 Task: Add an event with the title Coffee Meeting with Industry Thought Leader, date '2023/12/23', time 7:00 AM to 9:00 AMand add a description: Participants will develop strategies for expressing their thoughts and ideas clearly and confidently. They will learn techniques for structuring their messages, using appropriate language and tone, and adapting their communication style to different audiences and situations.Select event color  Banana . Add location for the event as: Dar es Salaam, Tanzania, logged in from the account softage.4@softage.netand send the event invitation to softage.6@softage.net and softage.7@softage.net. Set a reminder for the event Weekly on Sunday
Action: Mouse moved to (102, 116)
Screenshot: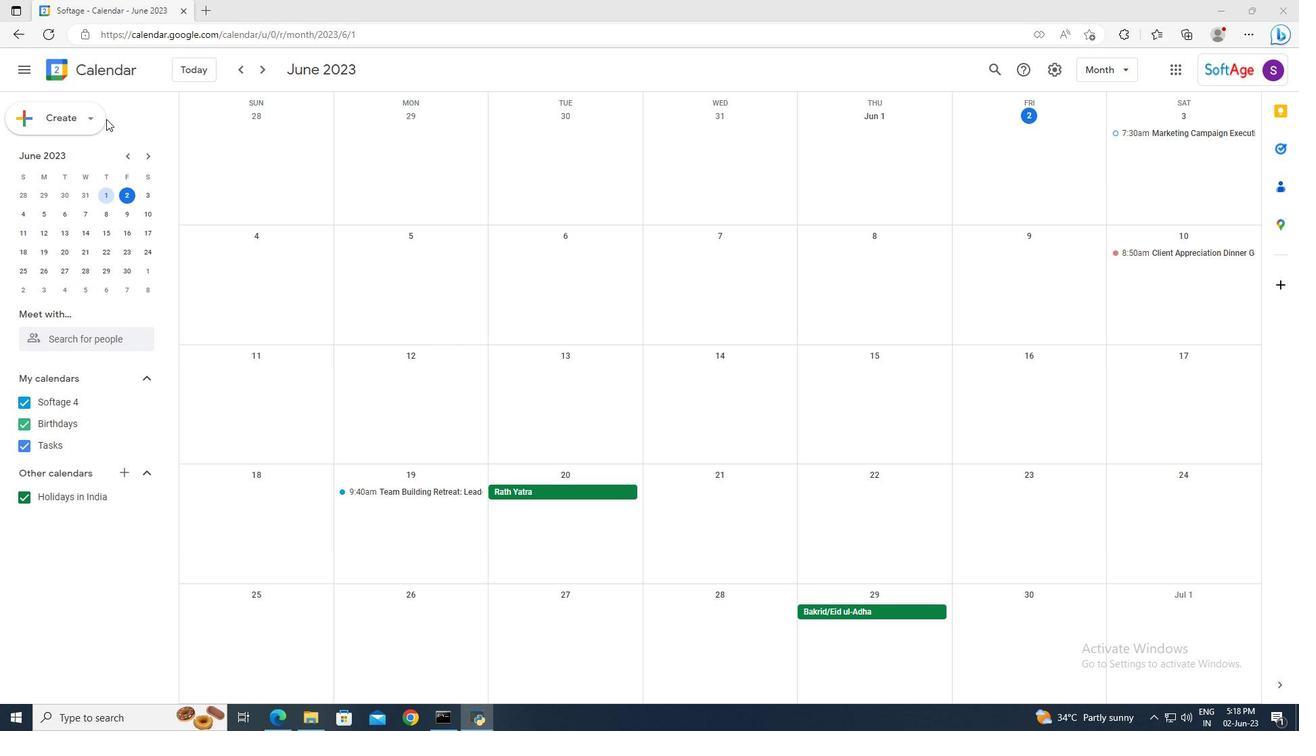 
Action: Mouse pressed left at (102, 116)
Screenshot: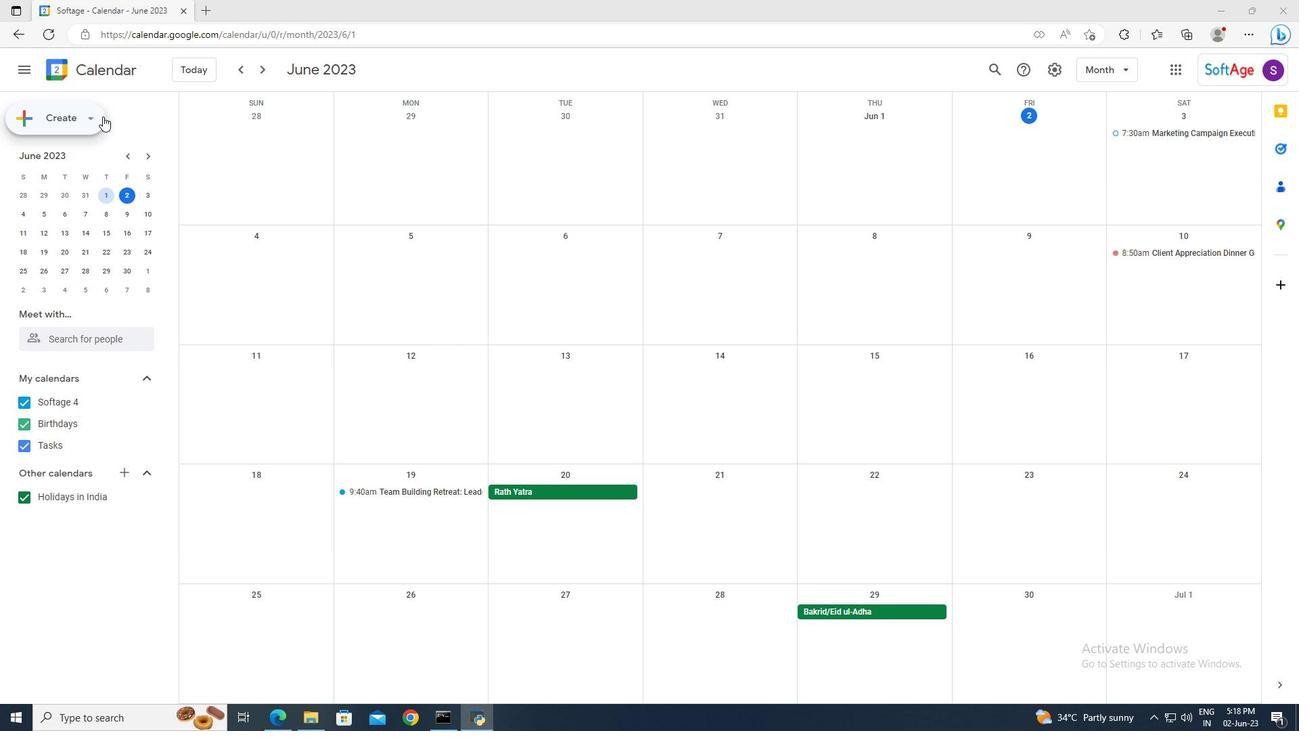 
Action: Mouse moved to (103, 153)
Screenshot: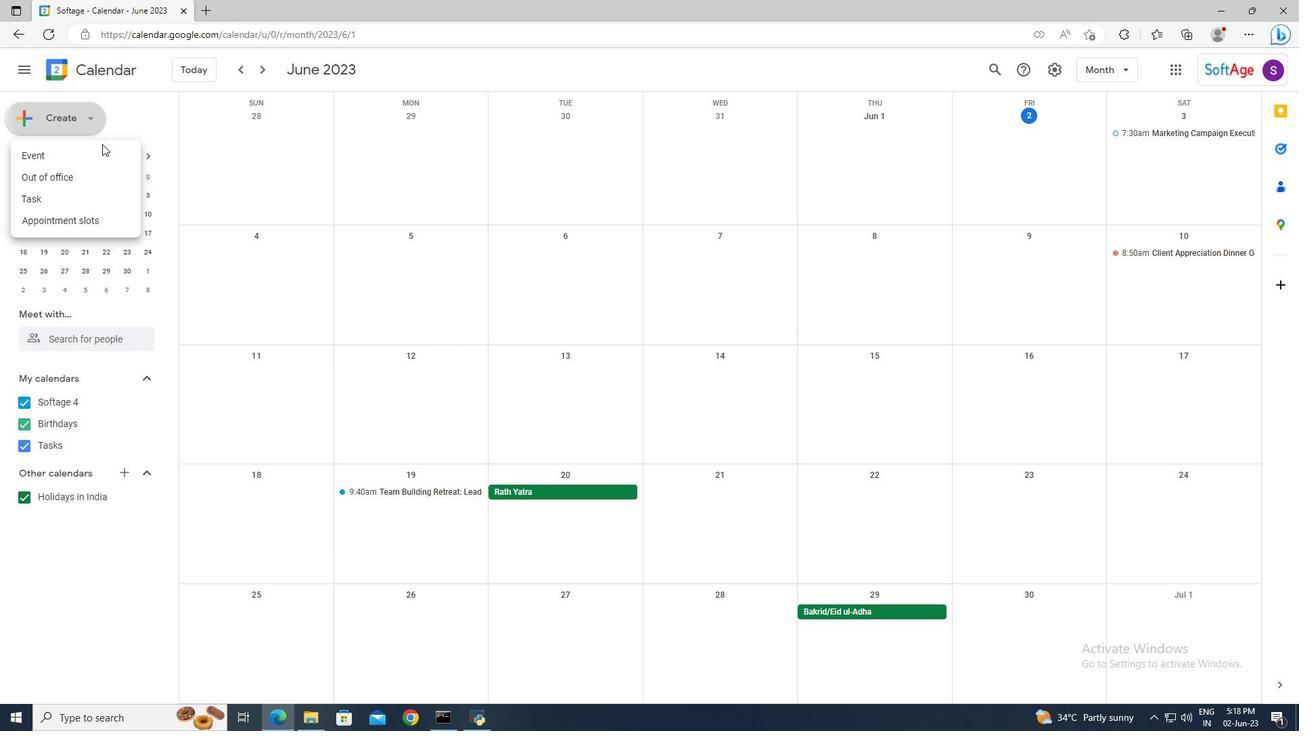 
Action: Mouse pressed left at (103, 153)
Screenshot: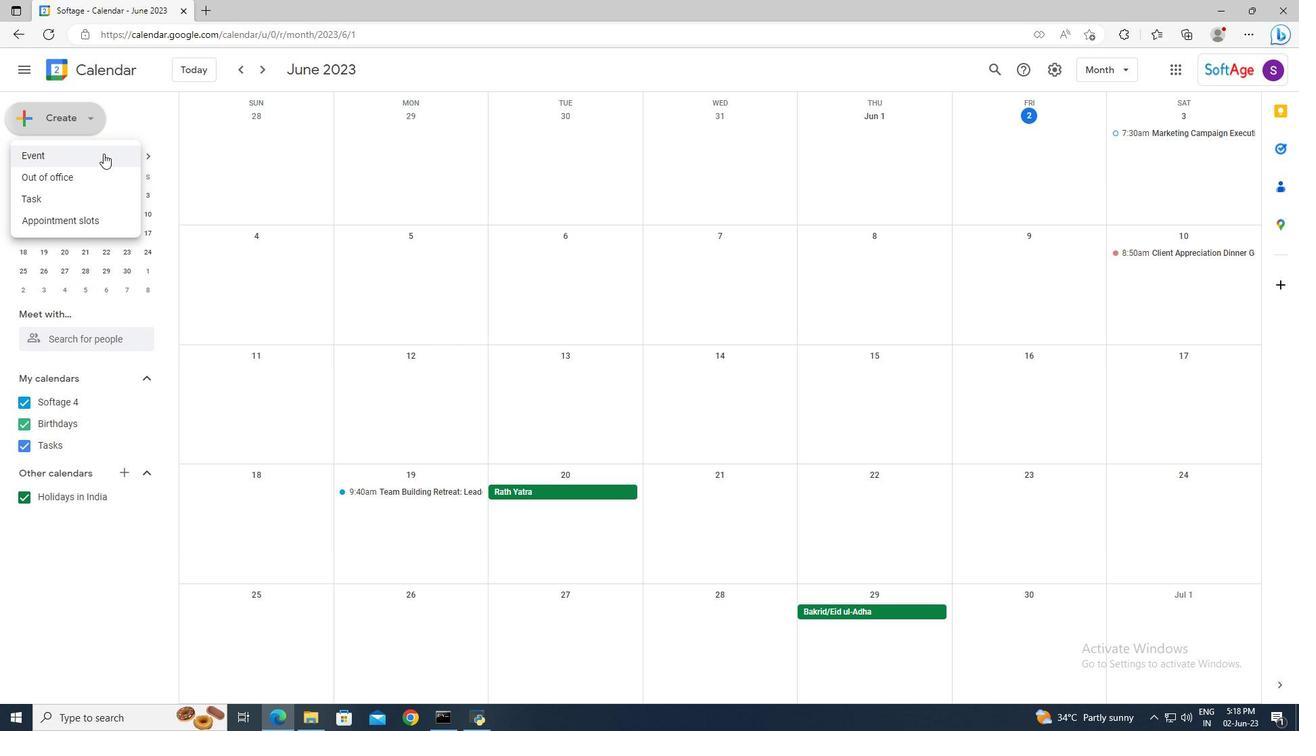 
Action: Mouse moved to (698, 454)
Screenshot: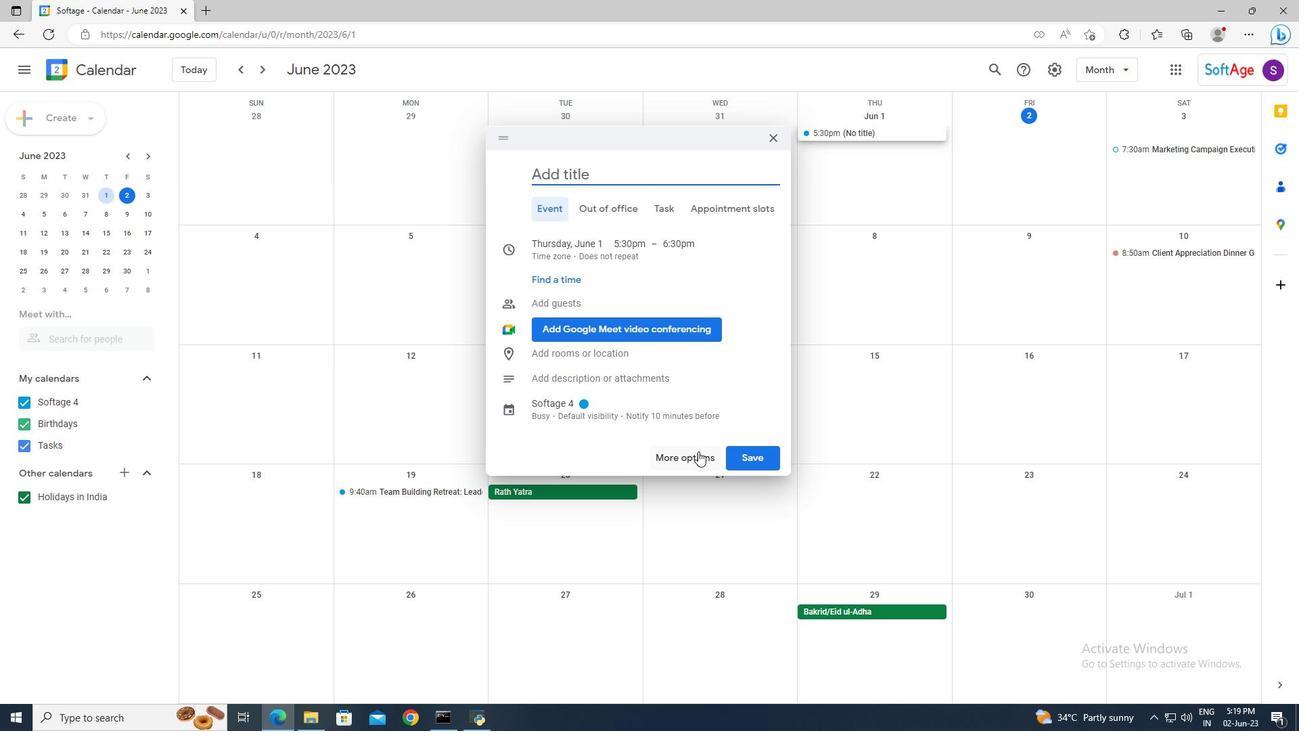 
Action: Mouse pressed left at (698, 454)
Screenshot: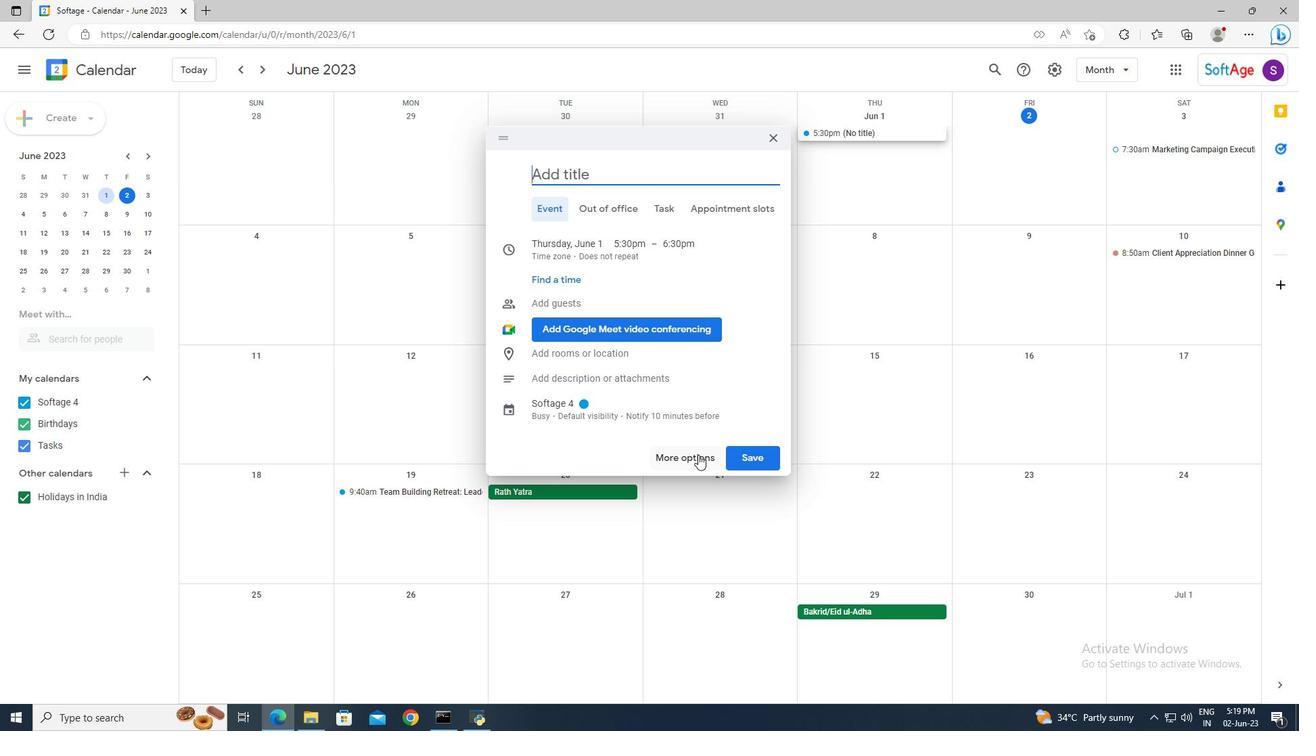 
Action: Mouse moved to (248, 83)
Screenshot: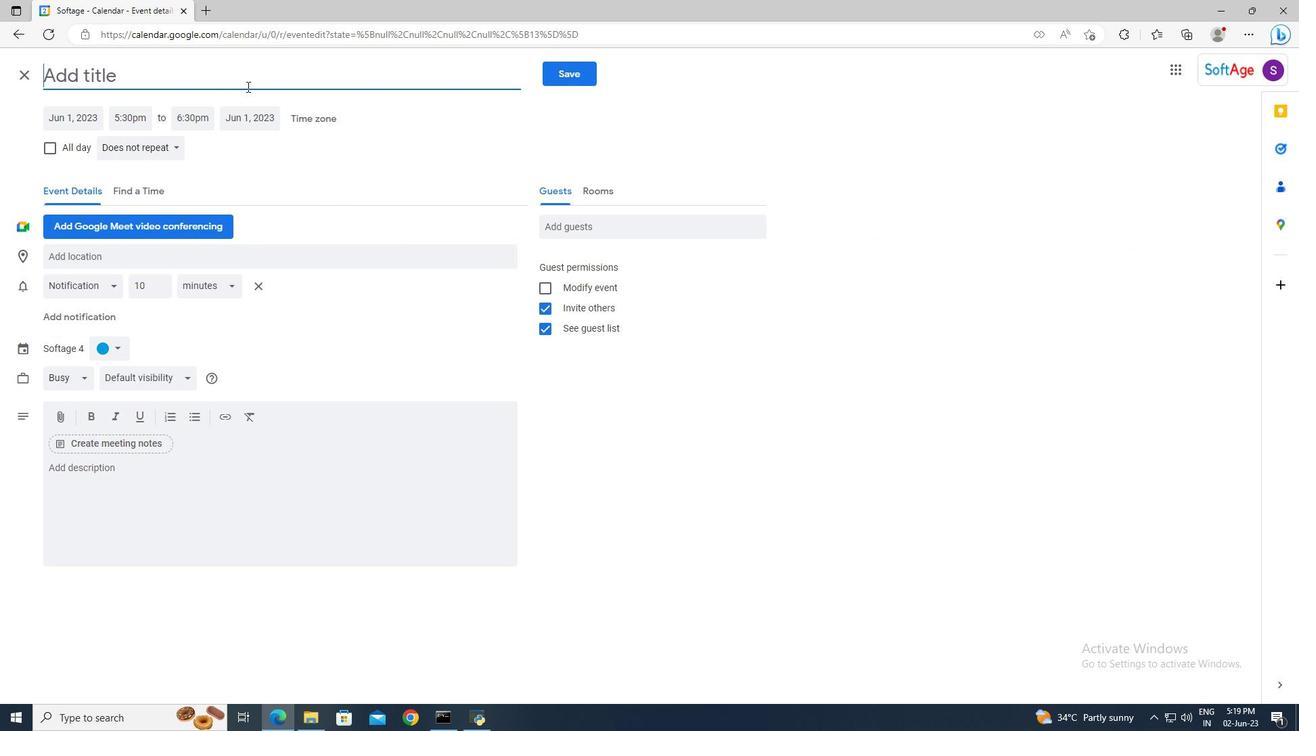 
Action: Mouse pressed left at (248, 83)
Screenshot: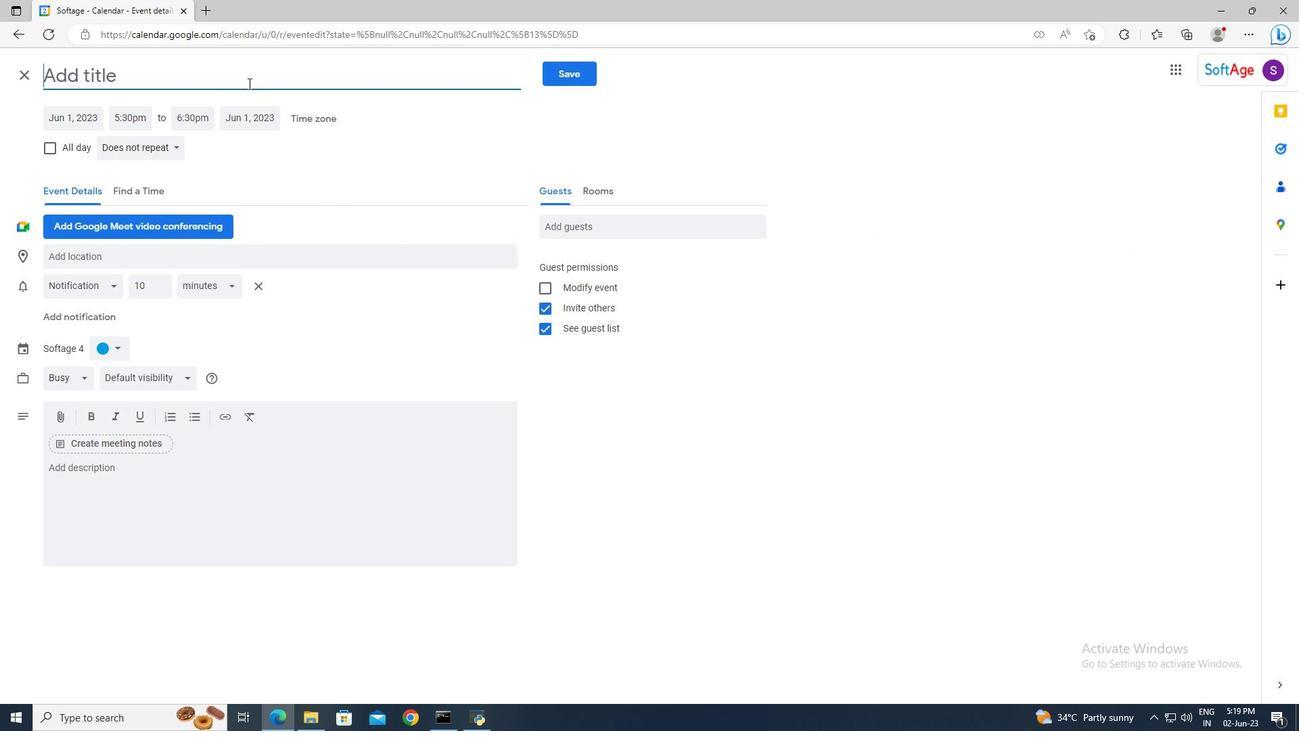 
Action: Key pressed <Key.shift>Coffe<Key.space><Key.shift>M<Key.backspace><Key.backspace>e<Key.space><Key.shift>Meeting<Key.space>with<Key.space><Key.shift>Industry<Key.space><Key.shift>Thought<Key.space><Key.shift>Leader
Screenshot: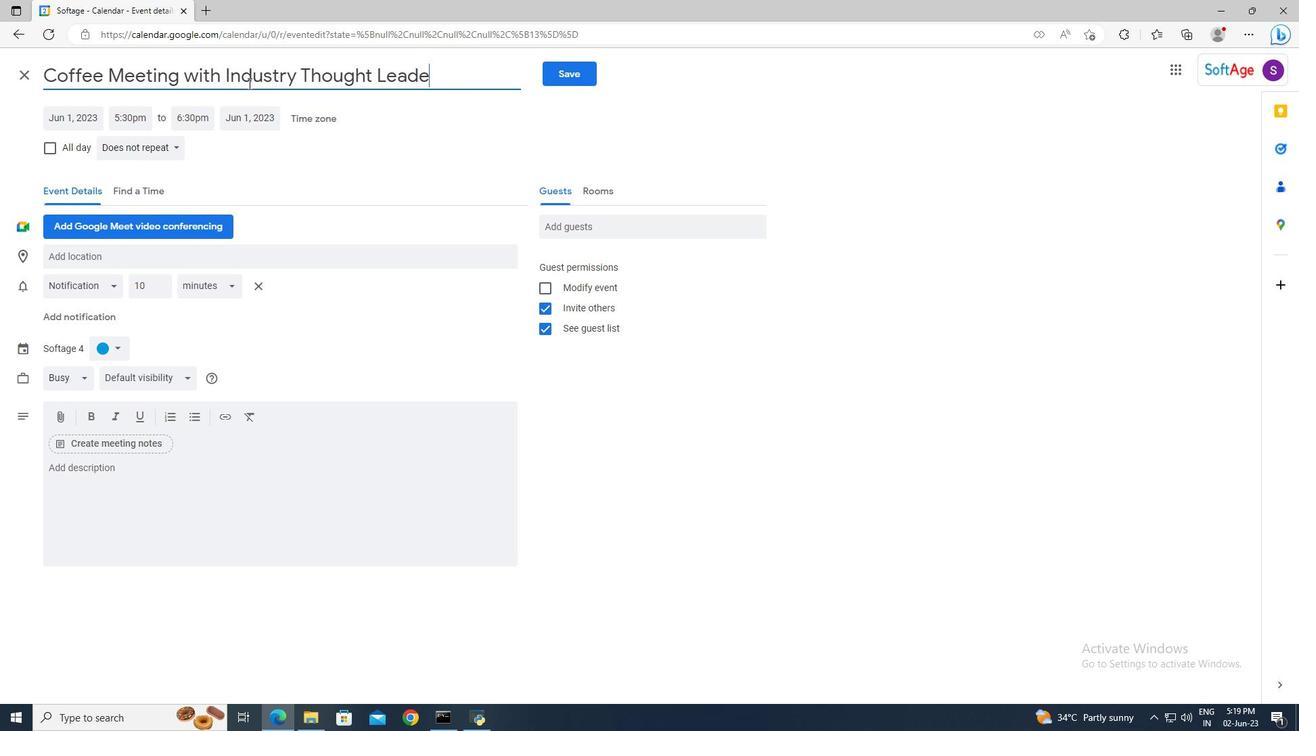 
Action: Mouse moved to (80, 121)
Screenshot: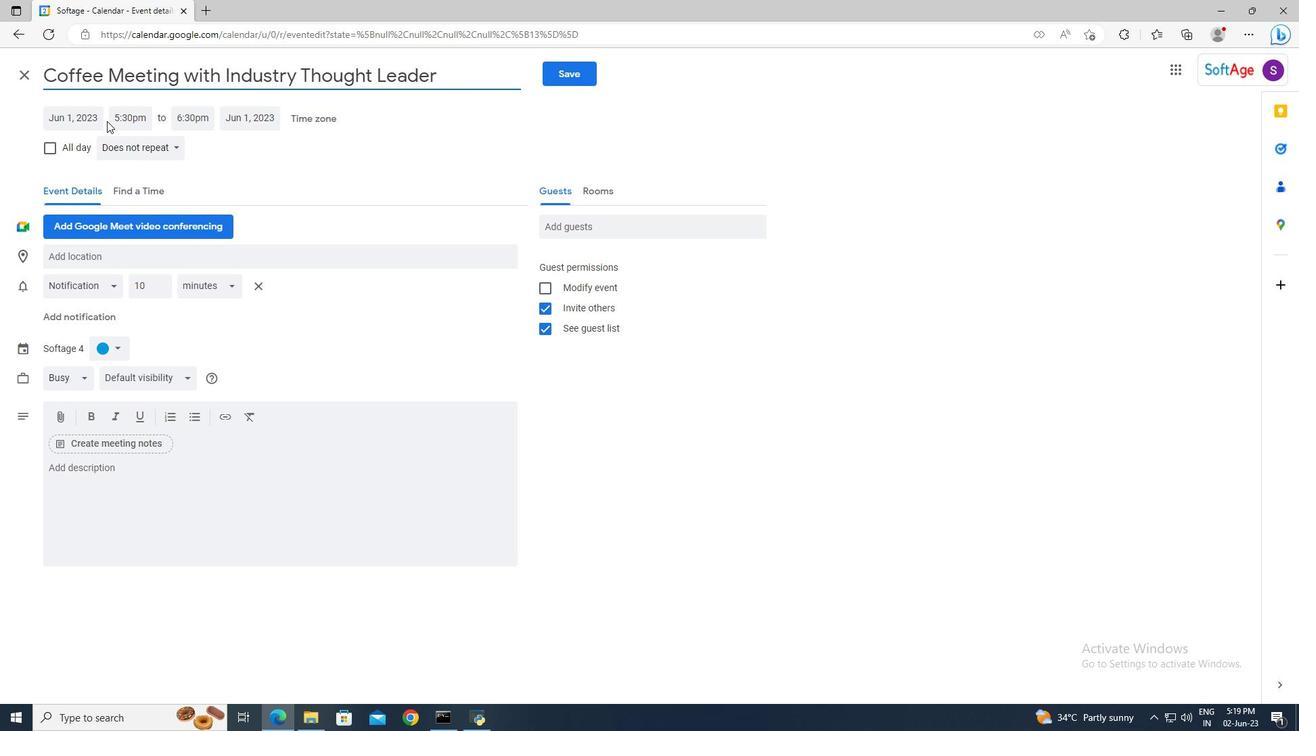 
Action: Mouse pressed left at (80, 121)
Screenshot: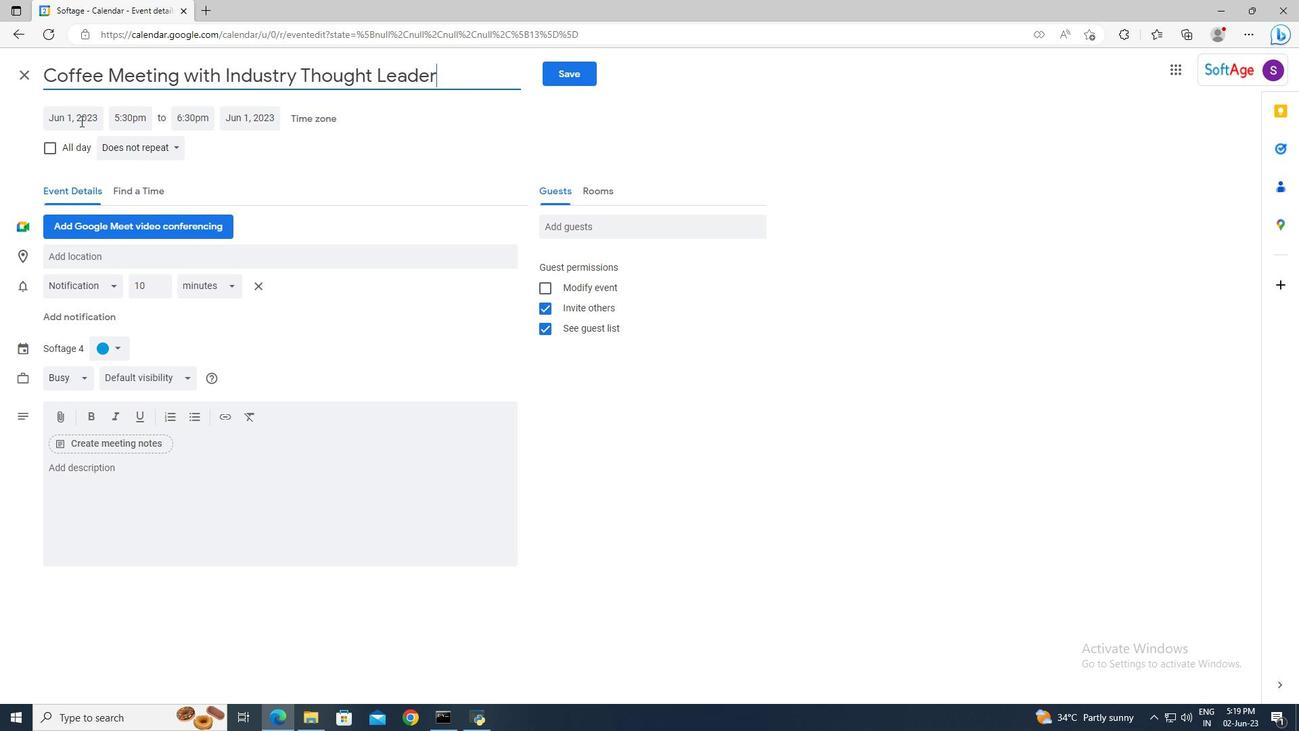 
Action: Mouse moved to (209, 148)
Screenshot: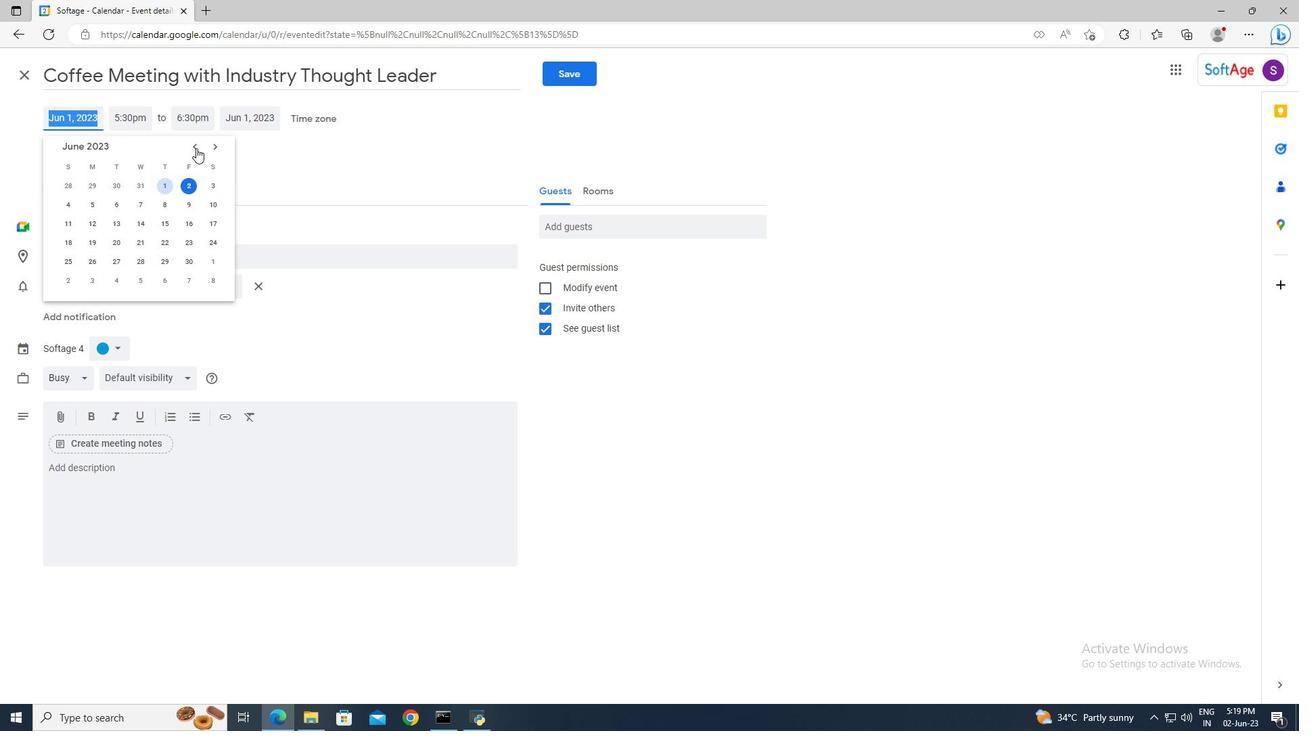
Action: Mouse pressed left at (209, 148)
Screenshot: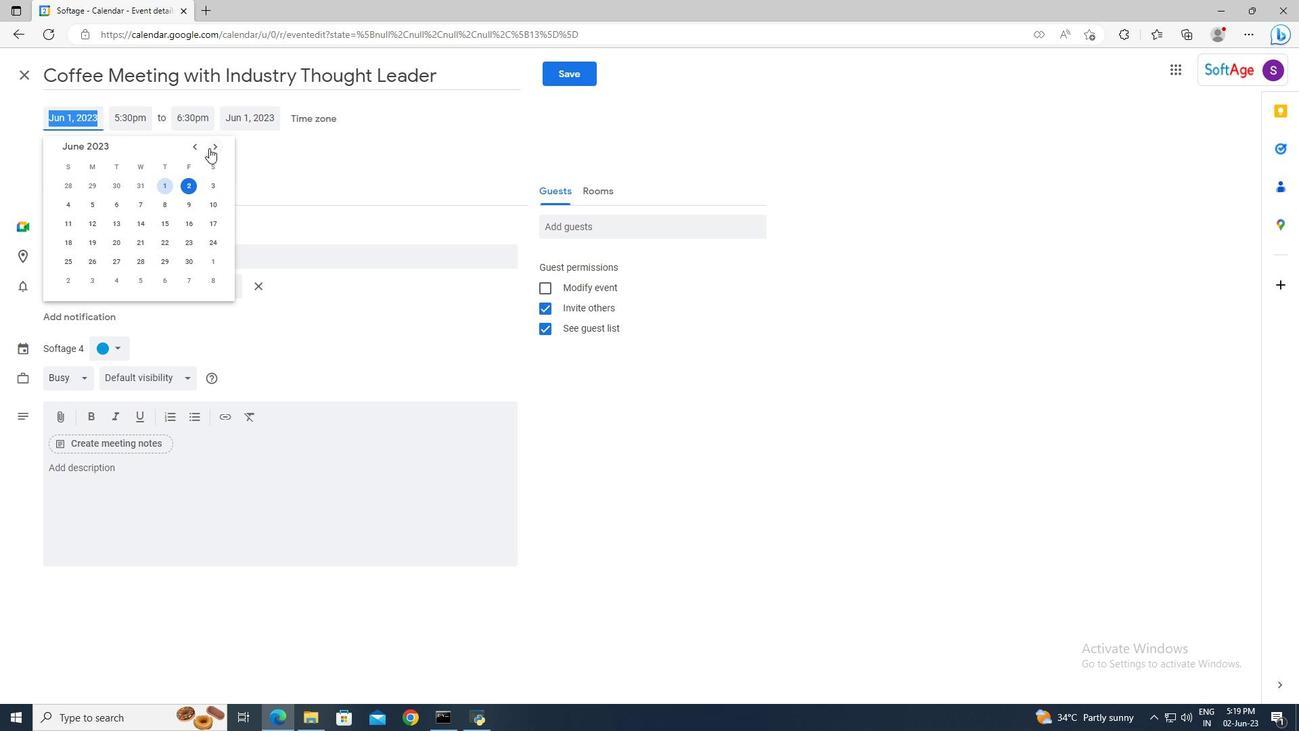 
Action: Mouse pressed left at (209, 148)
Screenshot: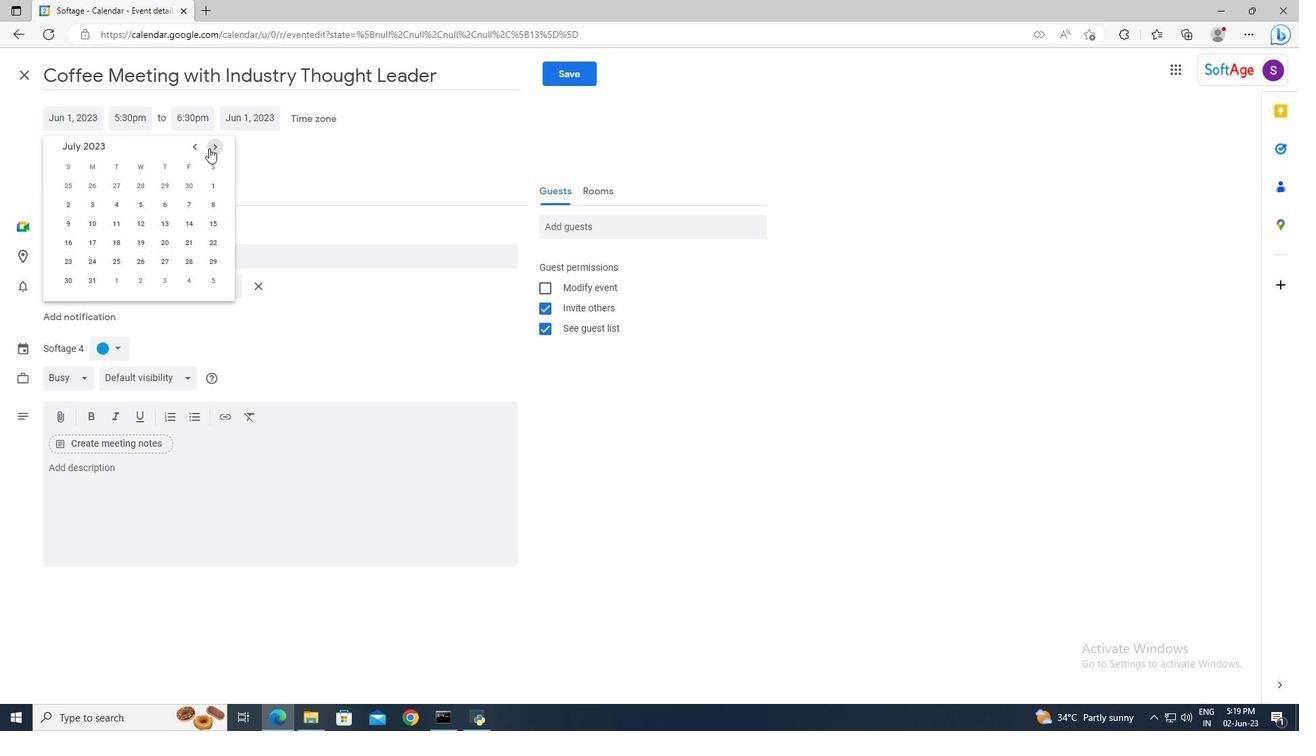 
Action: Mouse pressed left at (209, 148)
Screenshot: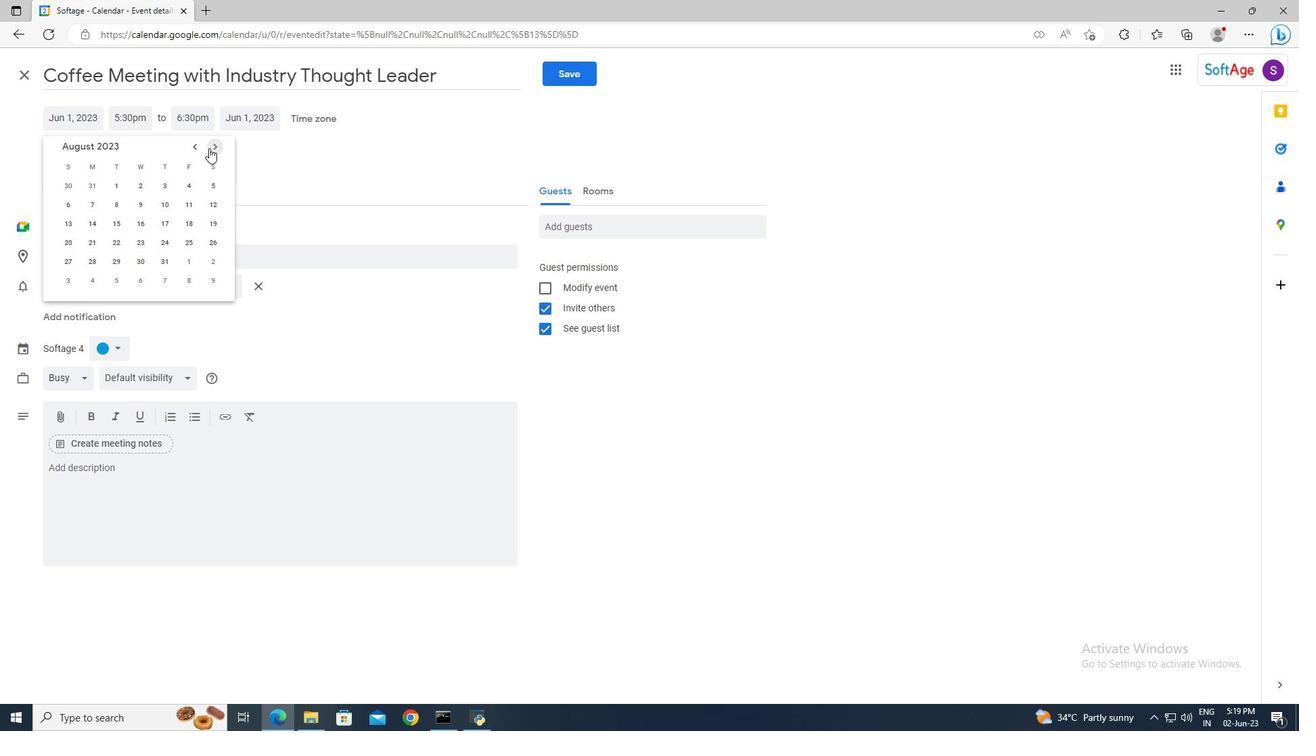 
Action: Mouse pressed left at (209, 148)
Screenshot: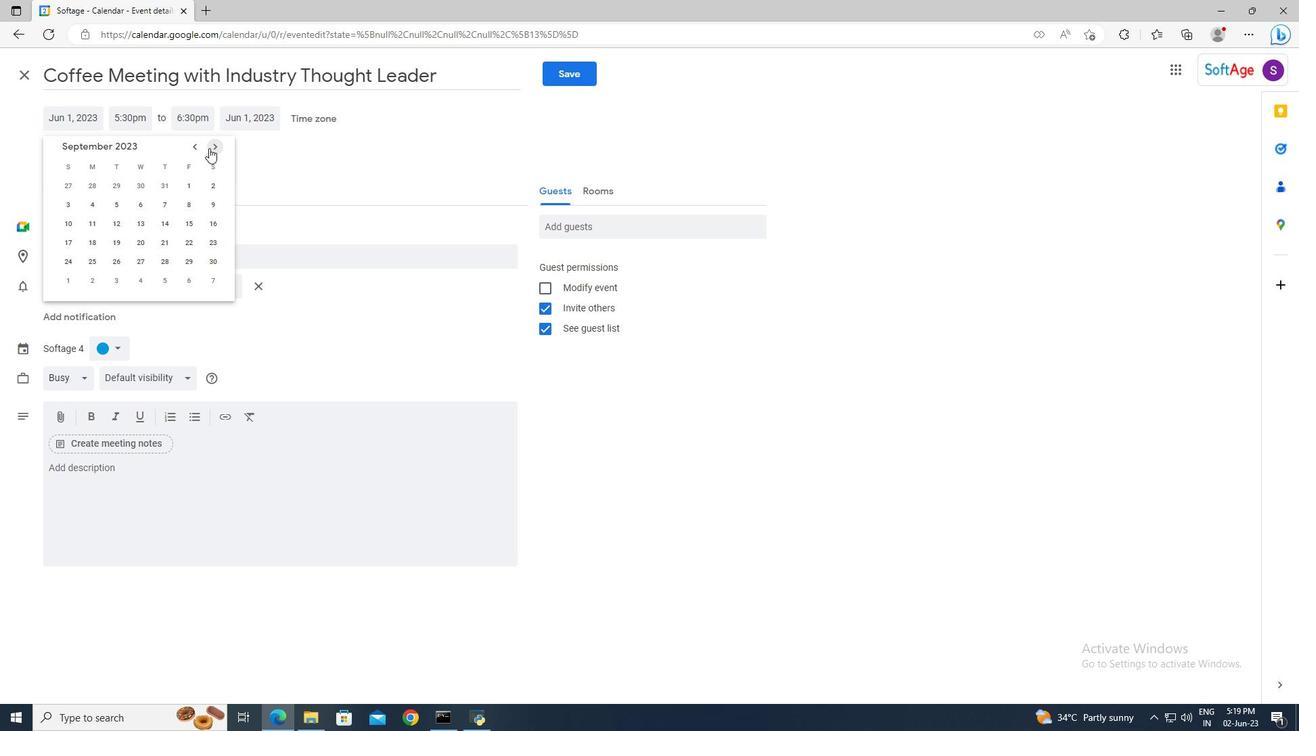 
Action: Mouse pressed left at (209, 148)
Screenshot: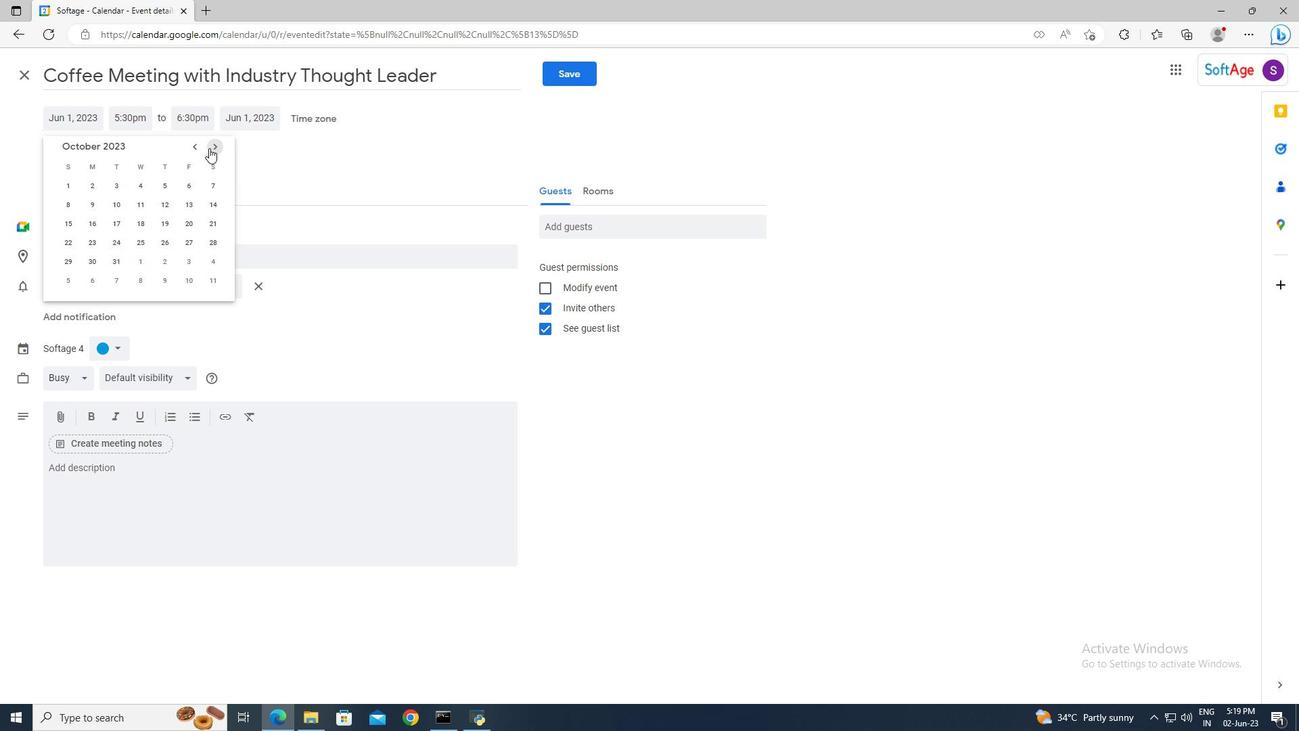 
Action: Mouse pressed left at (209, 148)
Screenshot: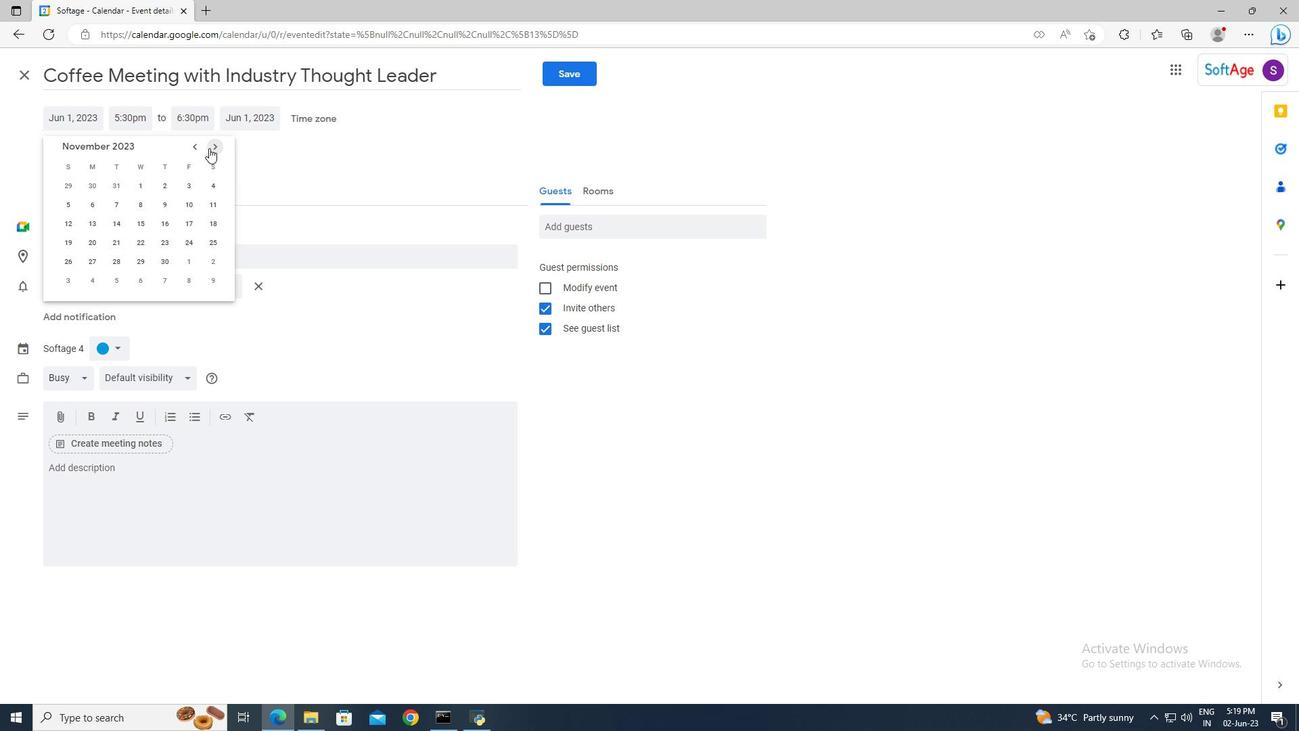 
Action: Mouse moved to (209, 238)
Screenshot: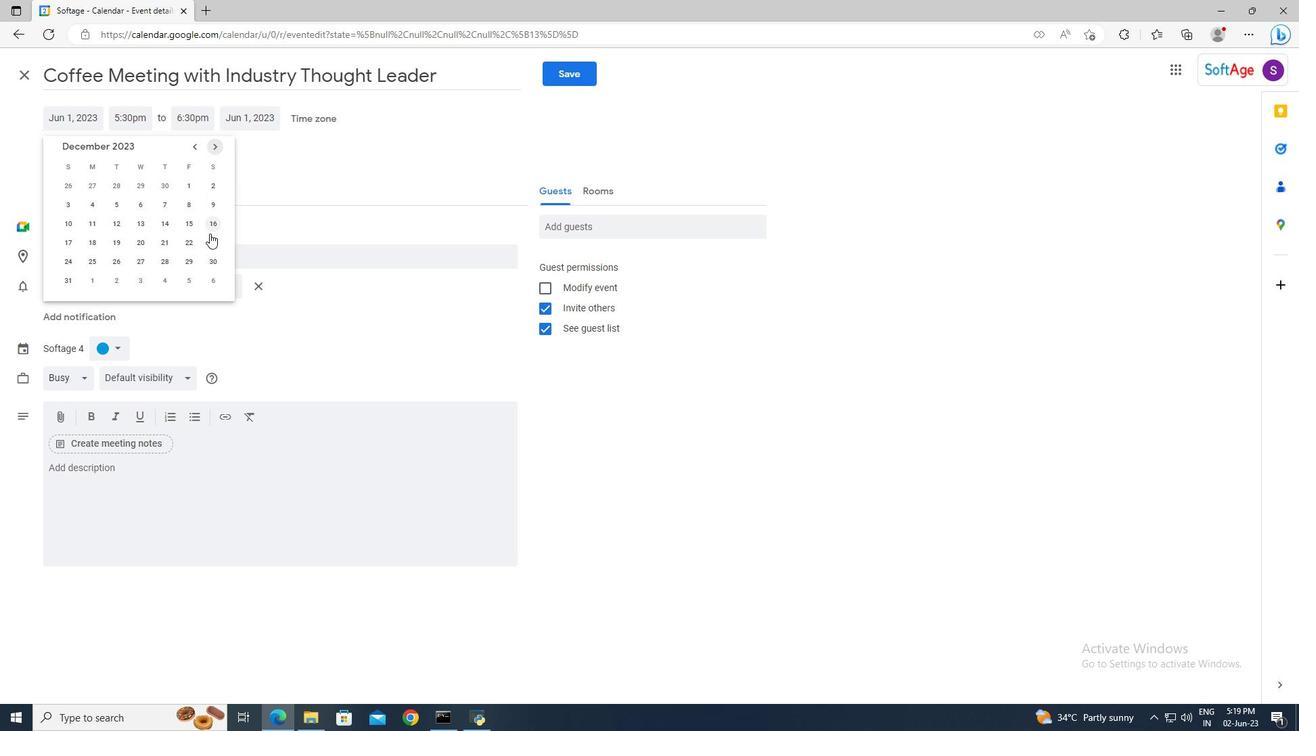 
Action: Mouse pressed left at (209, 238)
Screenshot: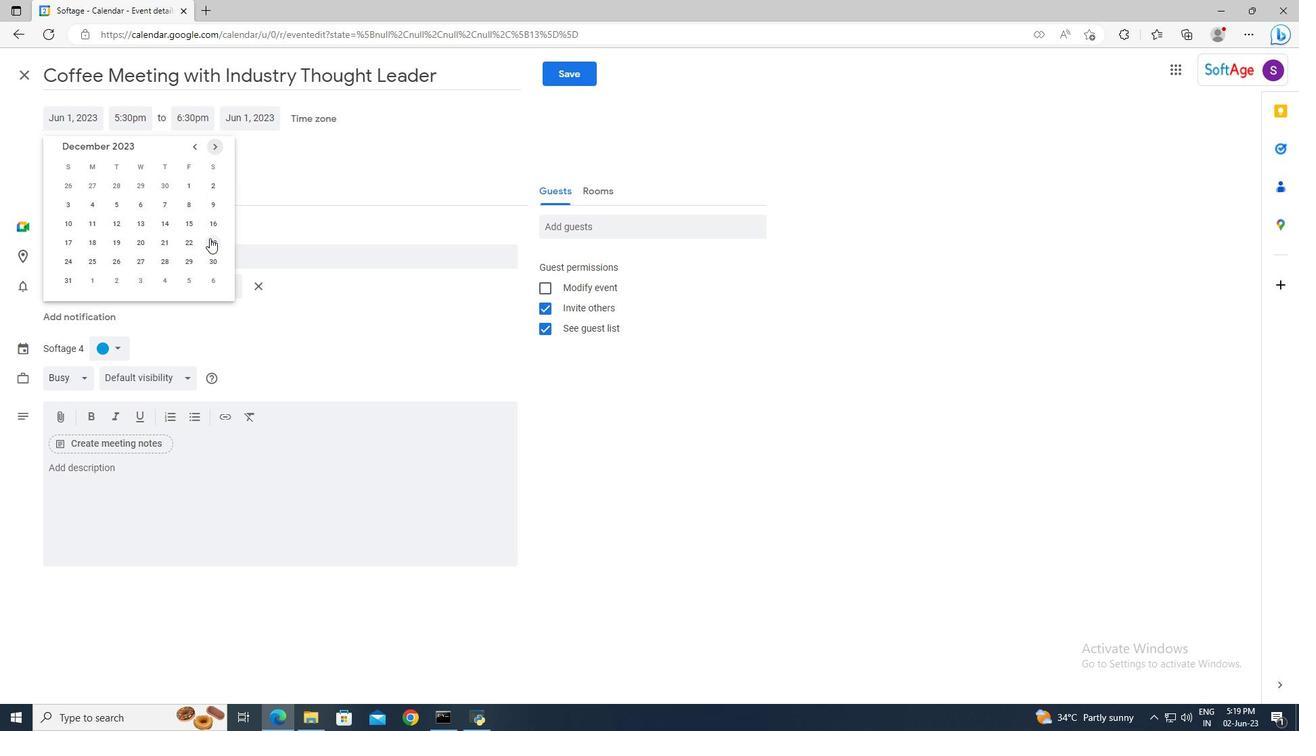 
Action: Mouse moved to (148, 120)
Screenshot: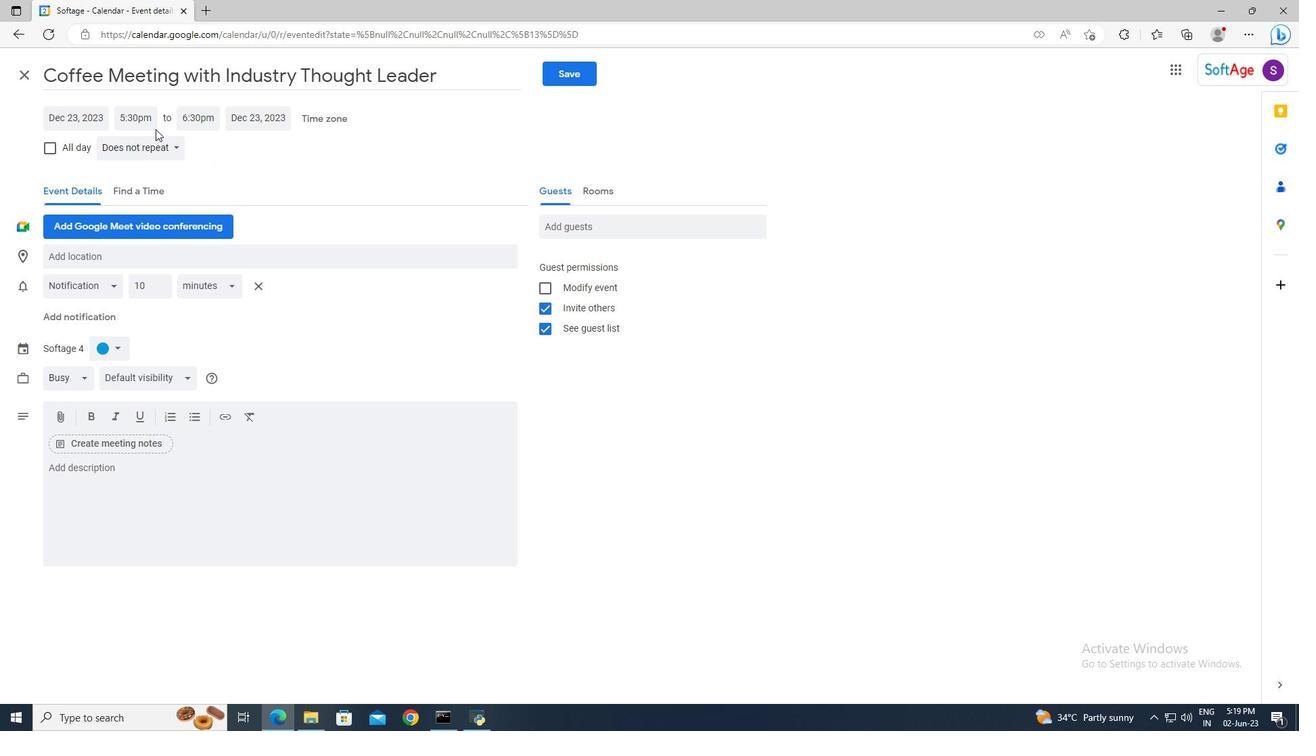 
Action: Mouse pressed left at (148, 120)
Screenshot: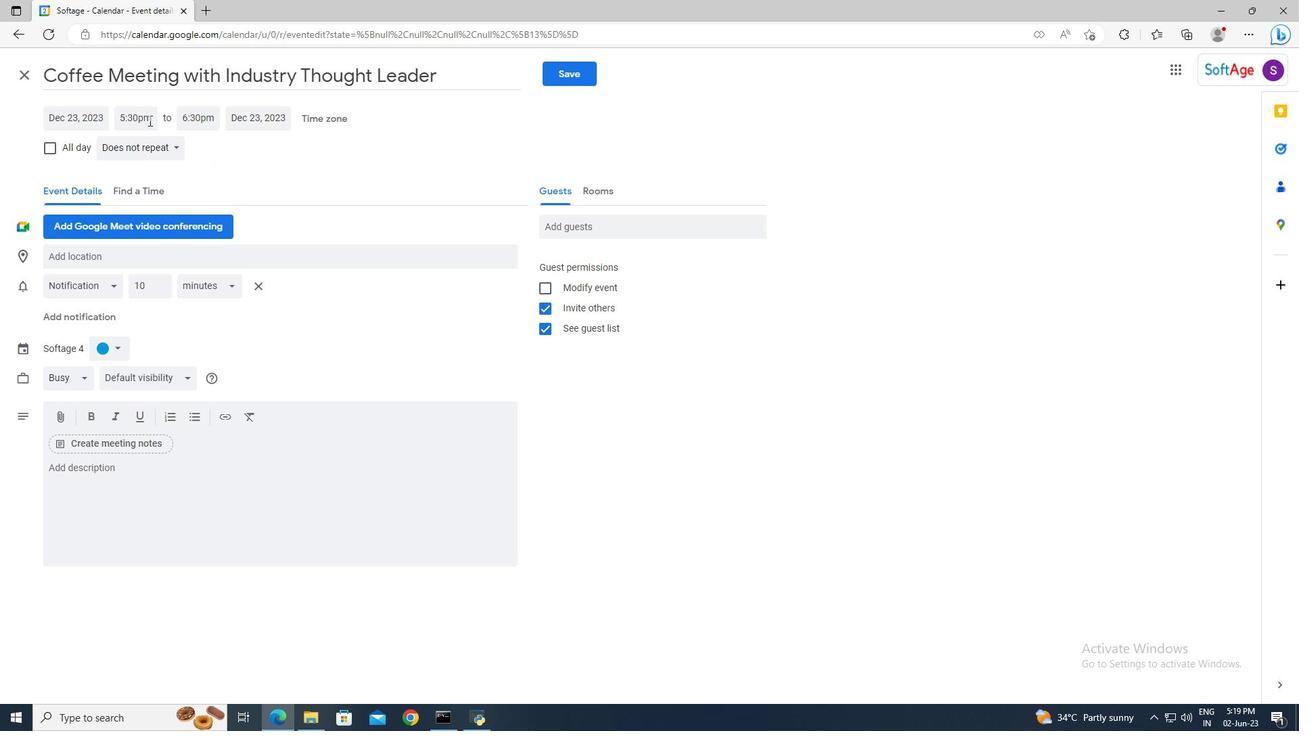
Action: Key pressed 7<Key.shift>:00am<Key.enter><Key.tab>9<Key.shift>:00<Key.enter>
Screenshot: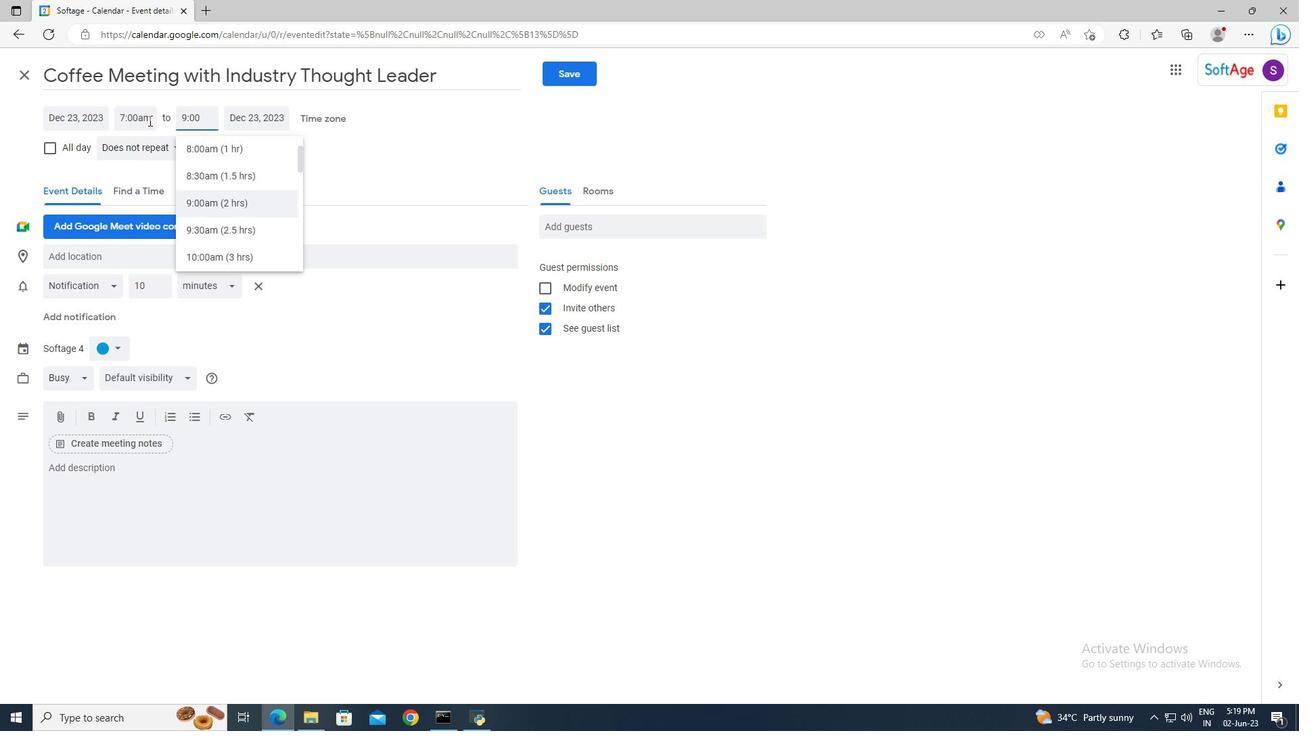 
Action: Mouse moved to (170, 472)
Screenshot: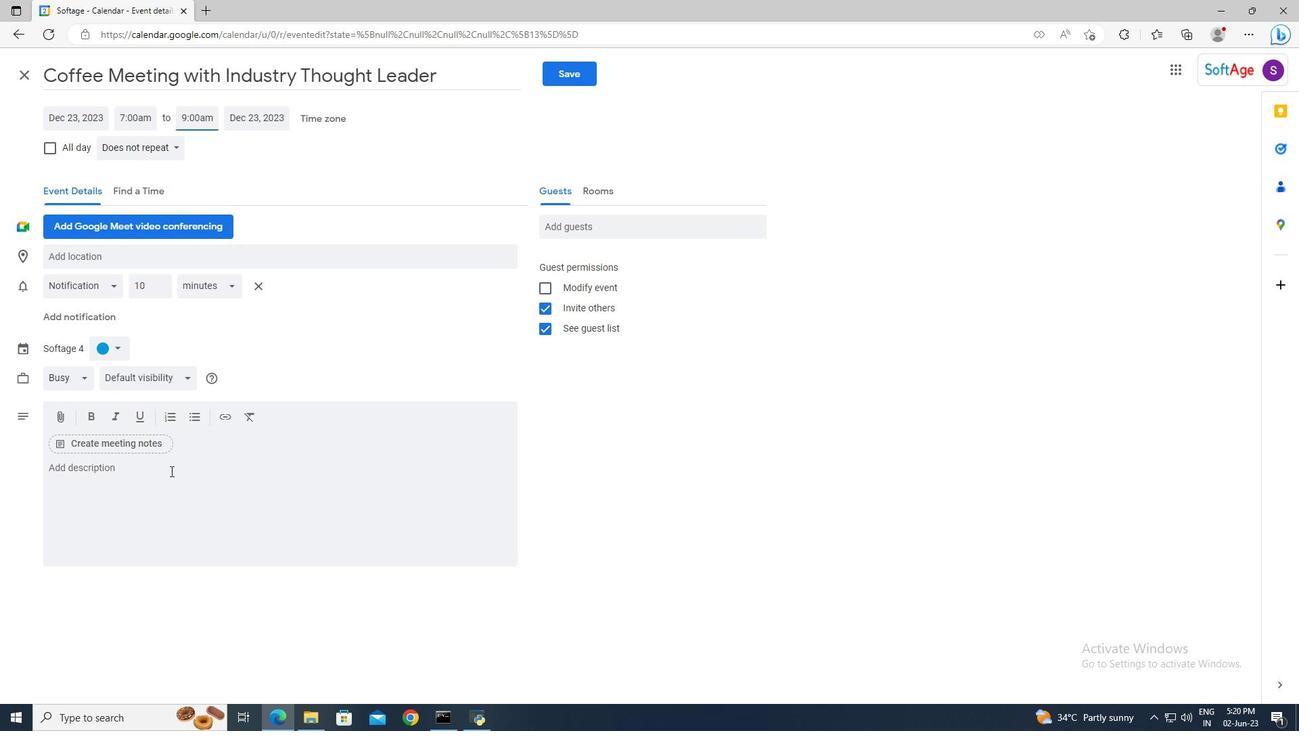 
Action: Mouse pressed left at (170, 472)
Screenshot: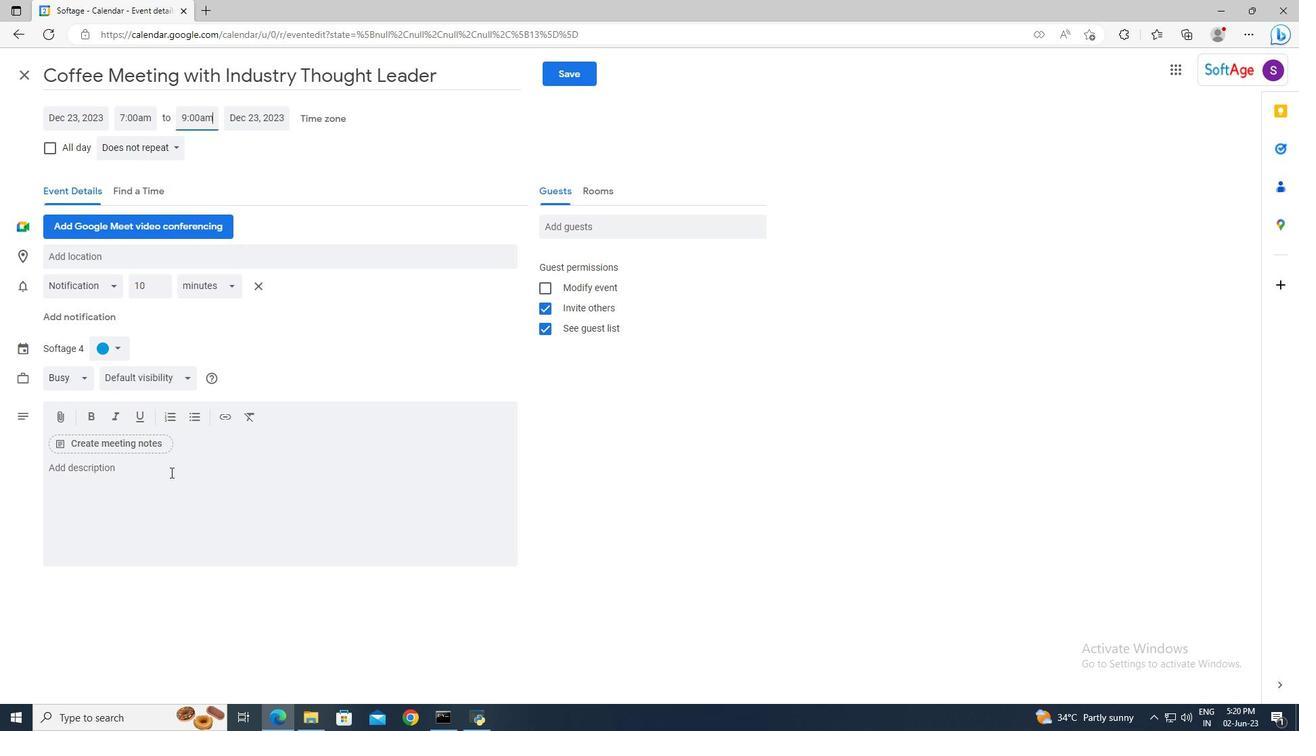 
Action: Key pressed <Key.shift>Participants<Key.space>will<Key.space>develop<Key.space>strategies<Key.space>for<Key.space>expressing<Key.space>their<Key.space>thoughts<Key.space>and<Key.space>ideas<Key.space>clearly<Key.space>and<Key.space>confidently.<Key.space><Key.shift>They<Key.space>will<Key.space>learn<Key.space>techniques<Key.space>for<Key.space>structuring<Key.space>their<Key.space>messages,<Key.space>using<Key.space>appropriate<Key.space>language<Key.space>and<Key.space>tone,<Key.space>and<Key.space>adapting<Key.space>their<Key.space>communication<Key.space>style<Key.space>to<Key.space>different<Key.space>audiences<Key.space>and<Key.space>situations.
Screenshot: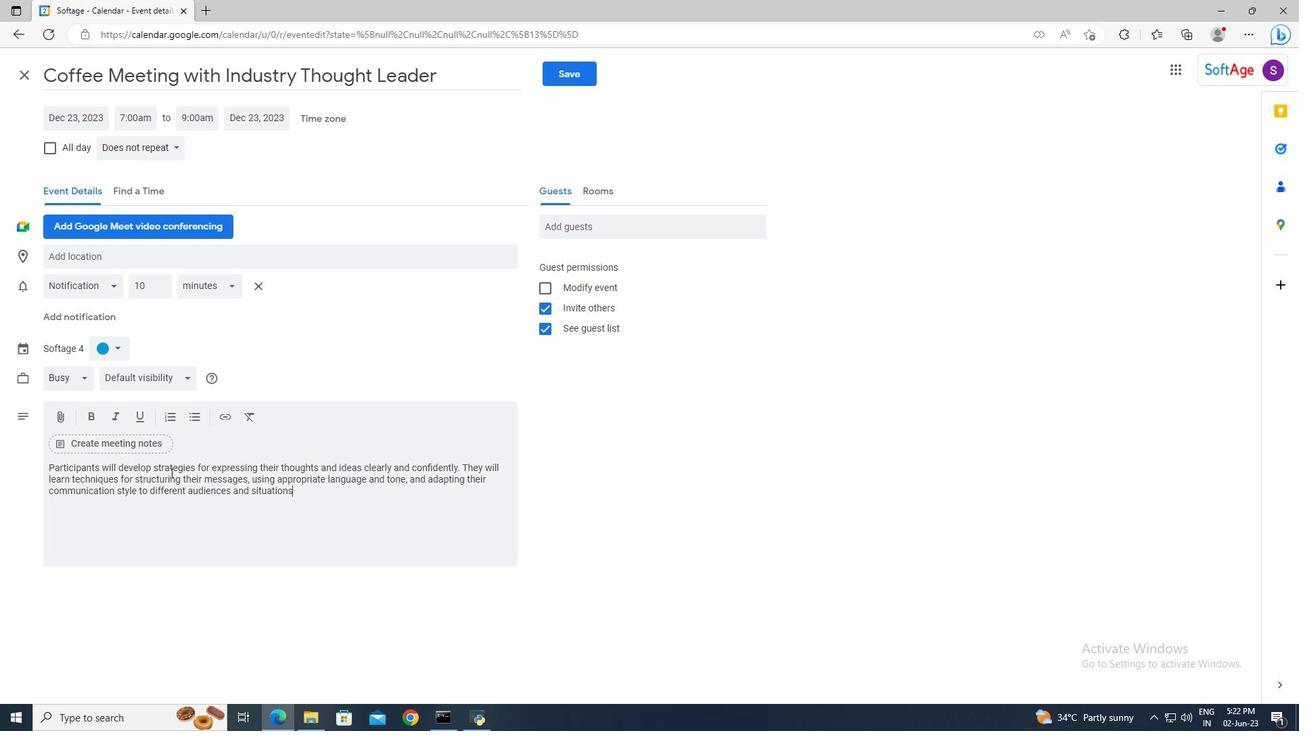 
Action: Mouse moved to (119, 350)
Screenshot: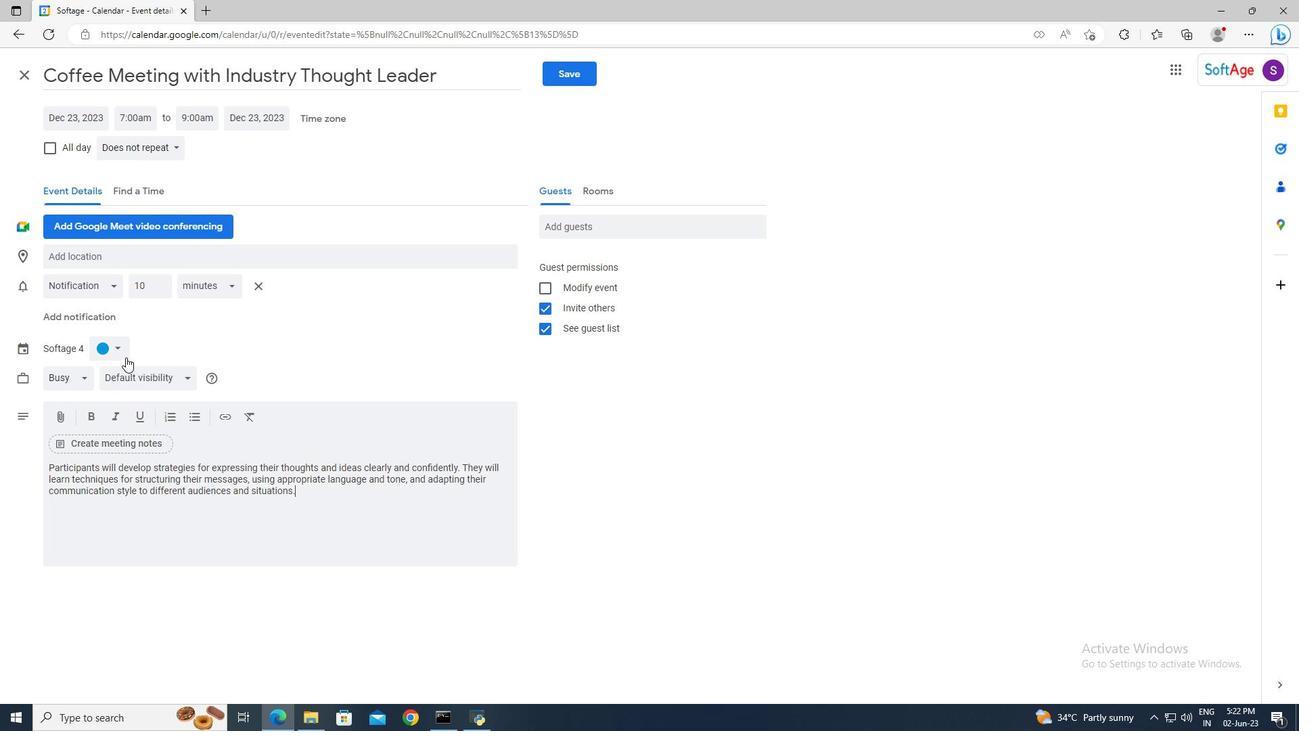 
Action: Mouse pressed left at (119, 350)
Screenshot: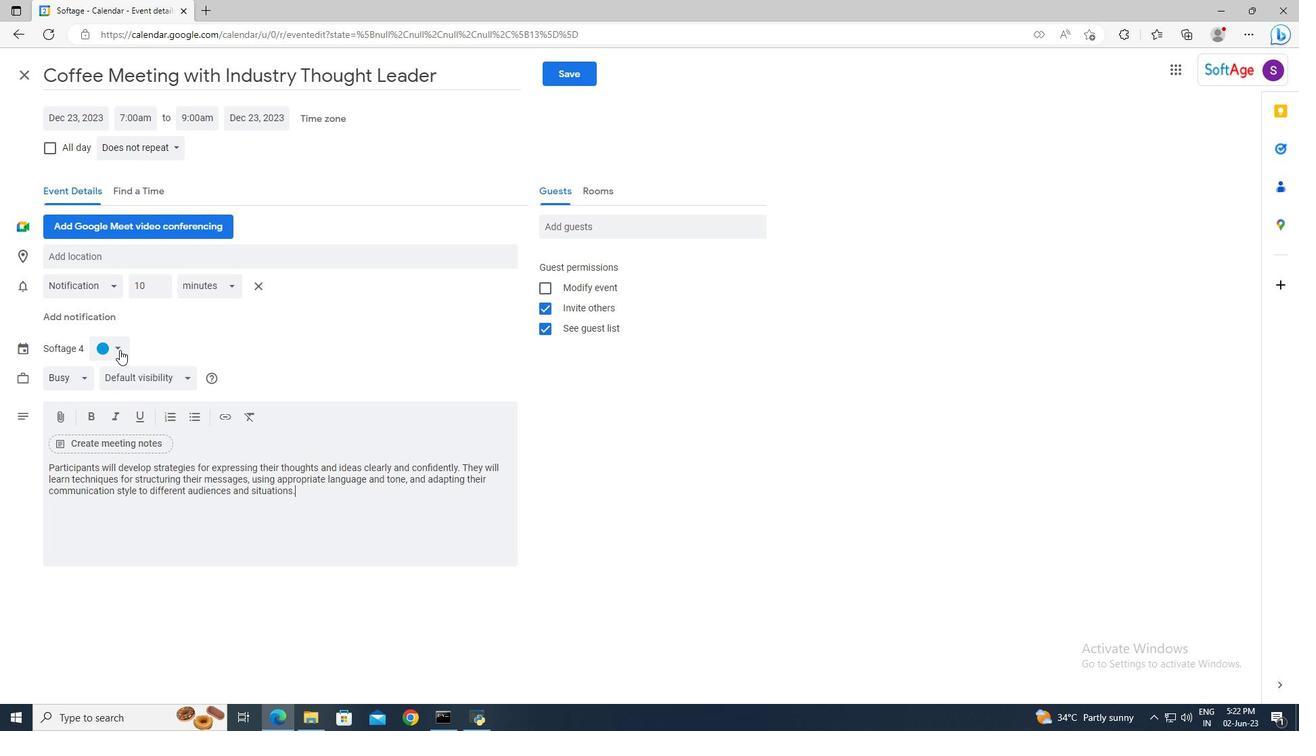 
Action: Mouse moved to (121, 364)
Screenshot: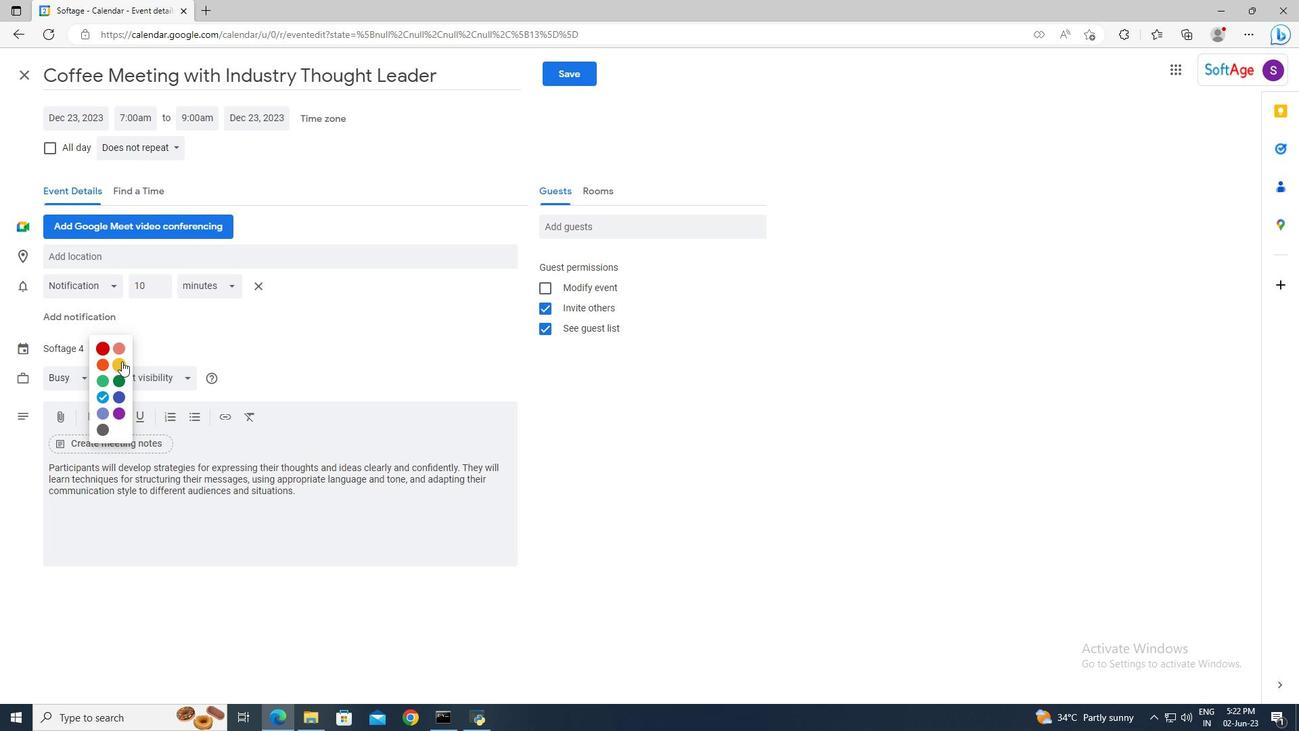 
Action: Mouse pressed left at (121, 364)
Screenshot: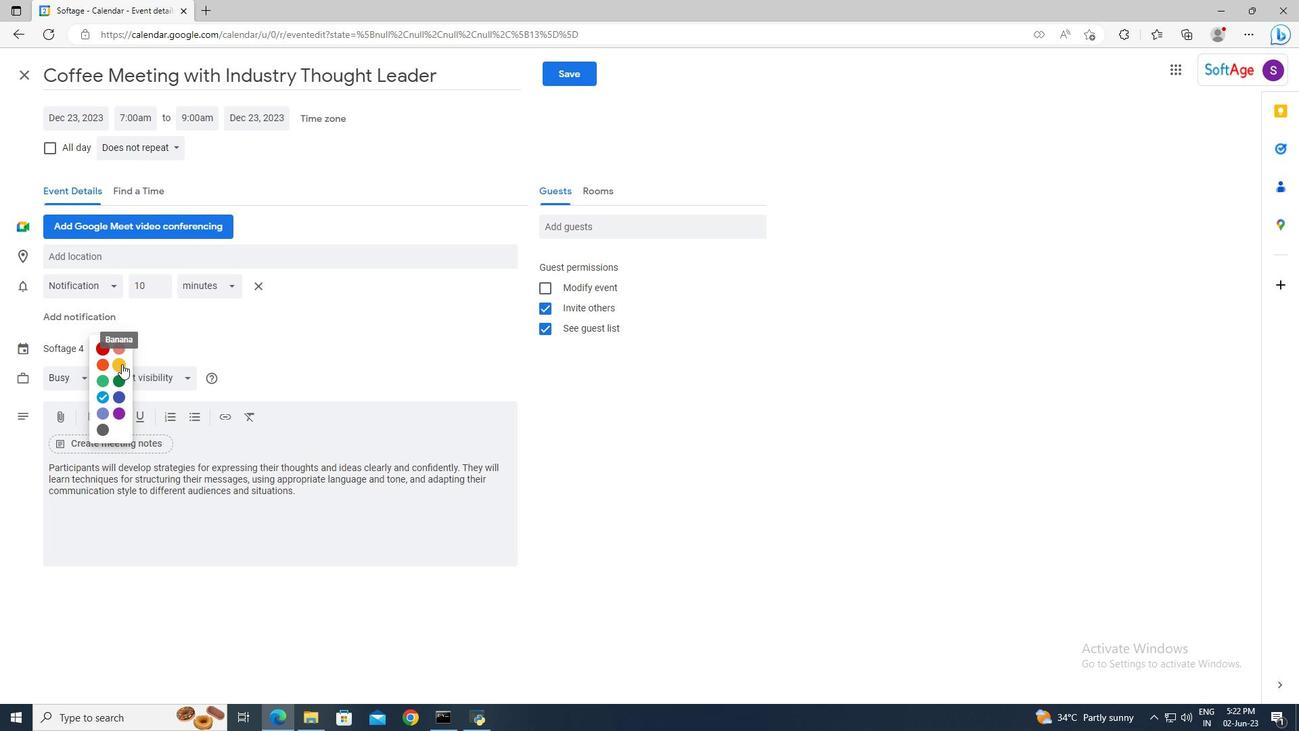 
Action: Mouse moved to (96, 248)
Screenshot: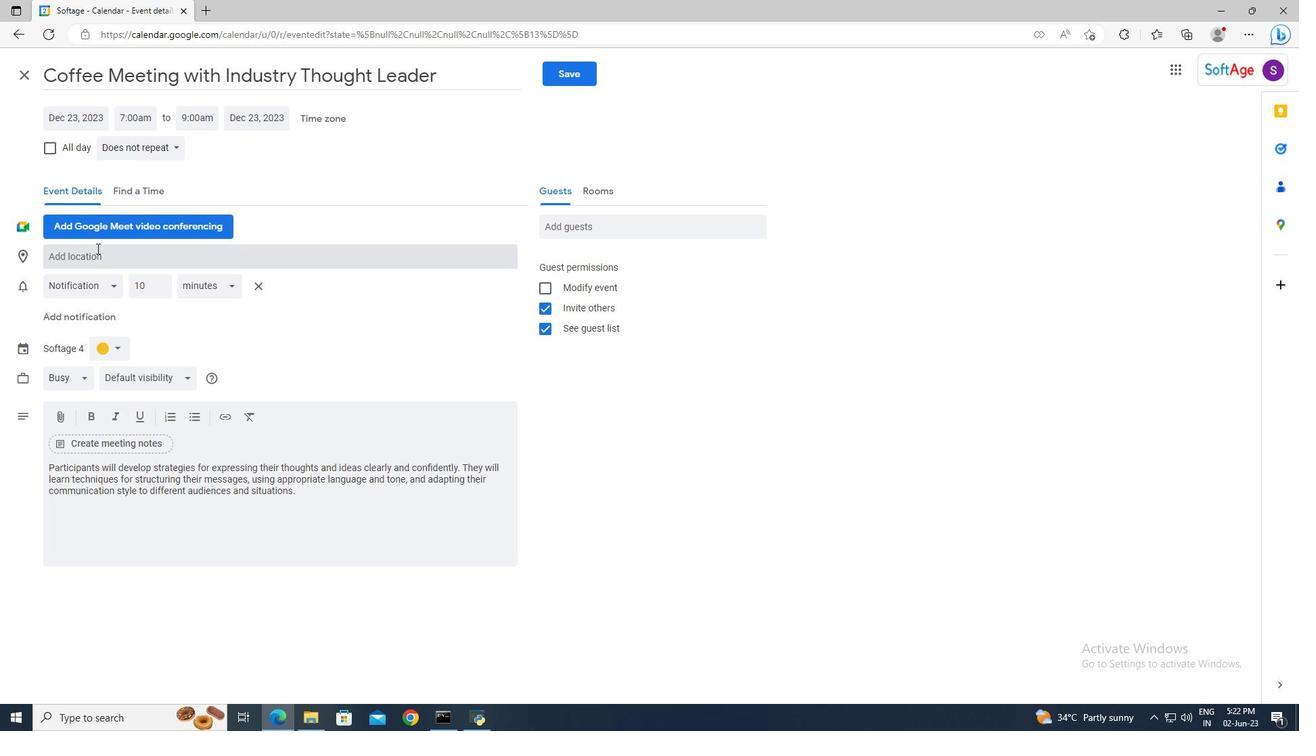 
Action: Mouse pressed left at (96, 248)
Screenshot: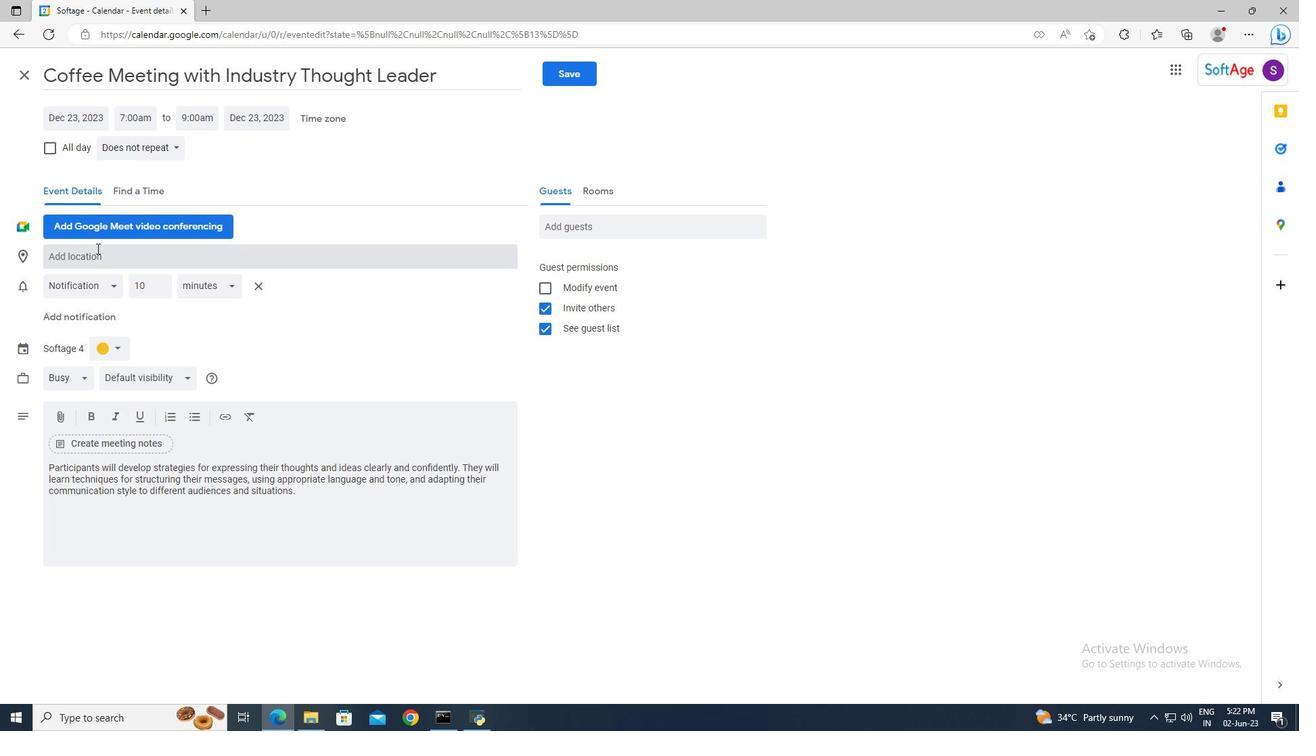 
Action: Key pressed <Key.shift>Dar<Key.space>es<Key.space><Key.shift>Salaam,<Key.space><Key.shift>Tanzania
Screenshot: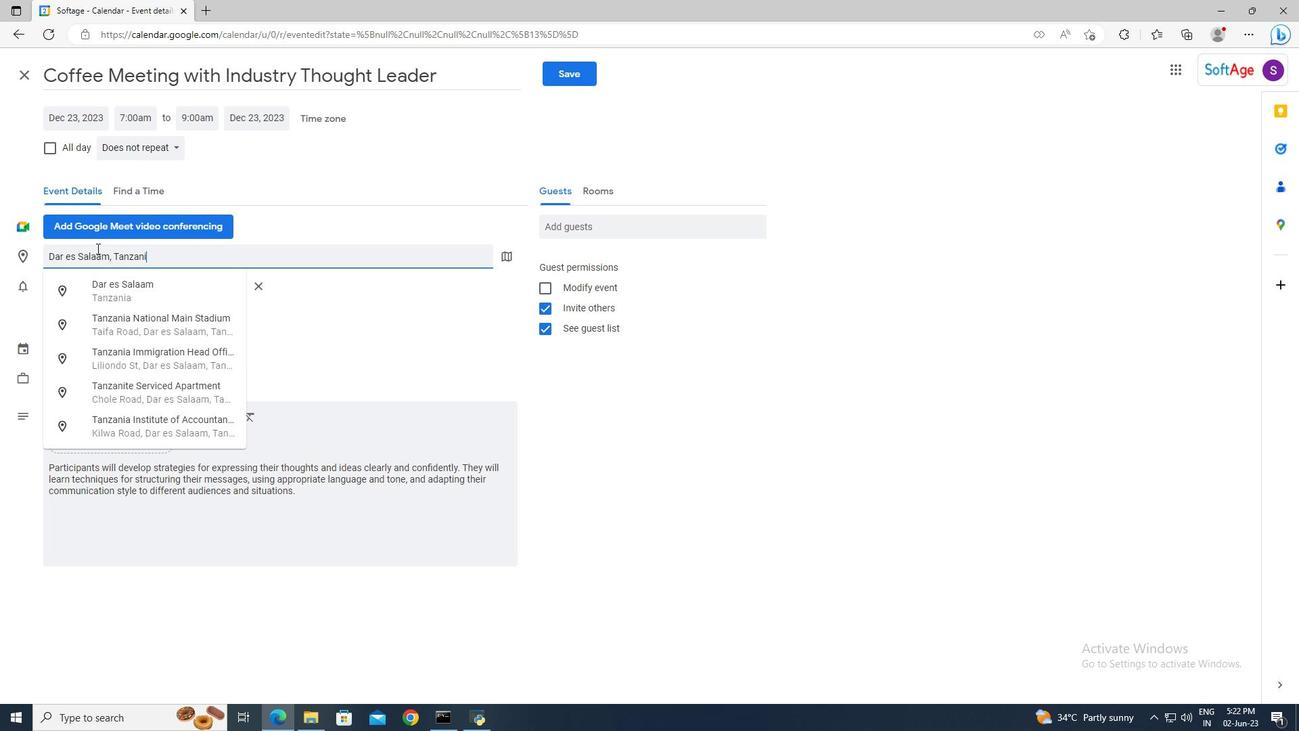 
Action: Mouse moved to (117, 293)
Screenshot: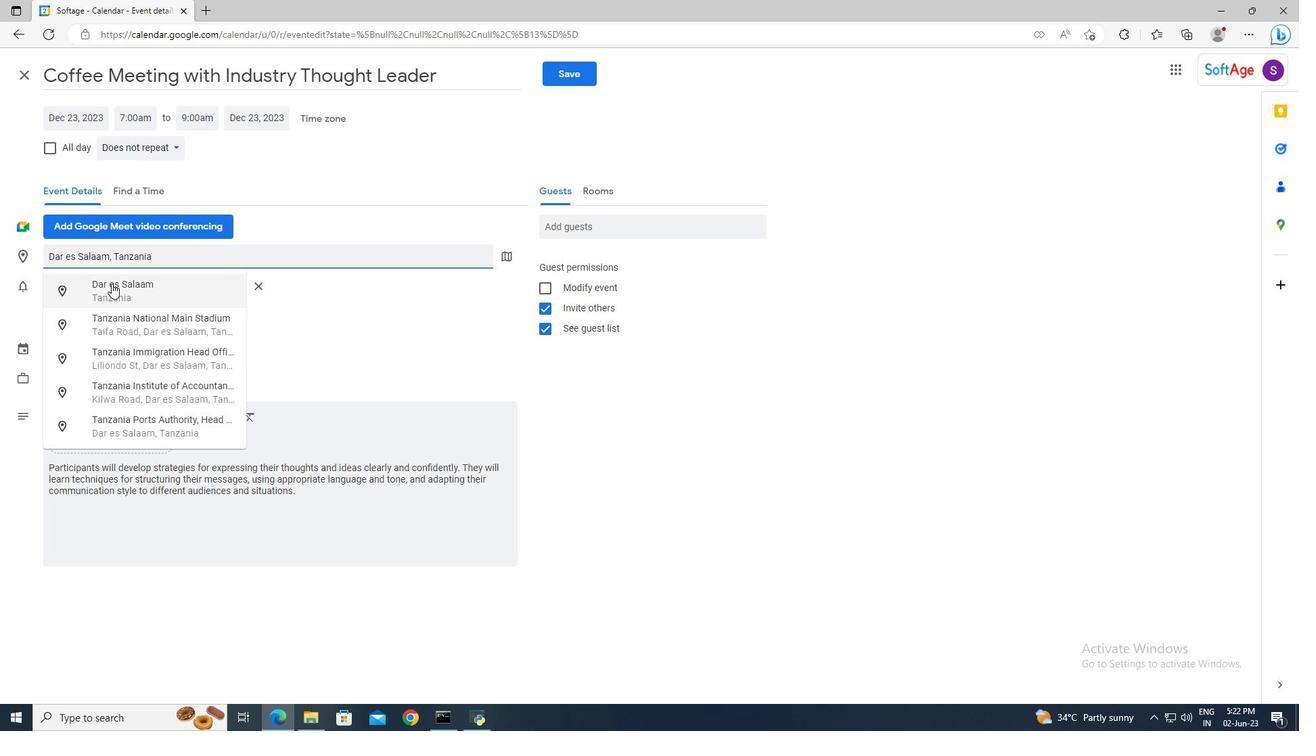 
Action: Mouse pressed left at (117, 293)
Screenshot: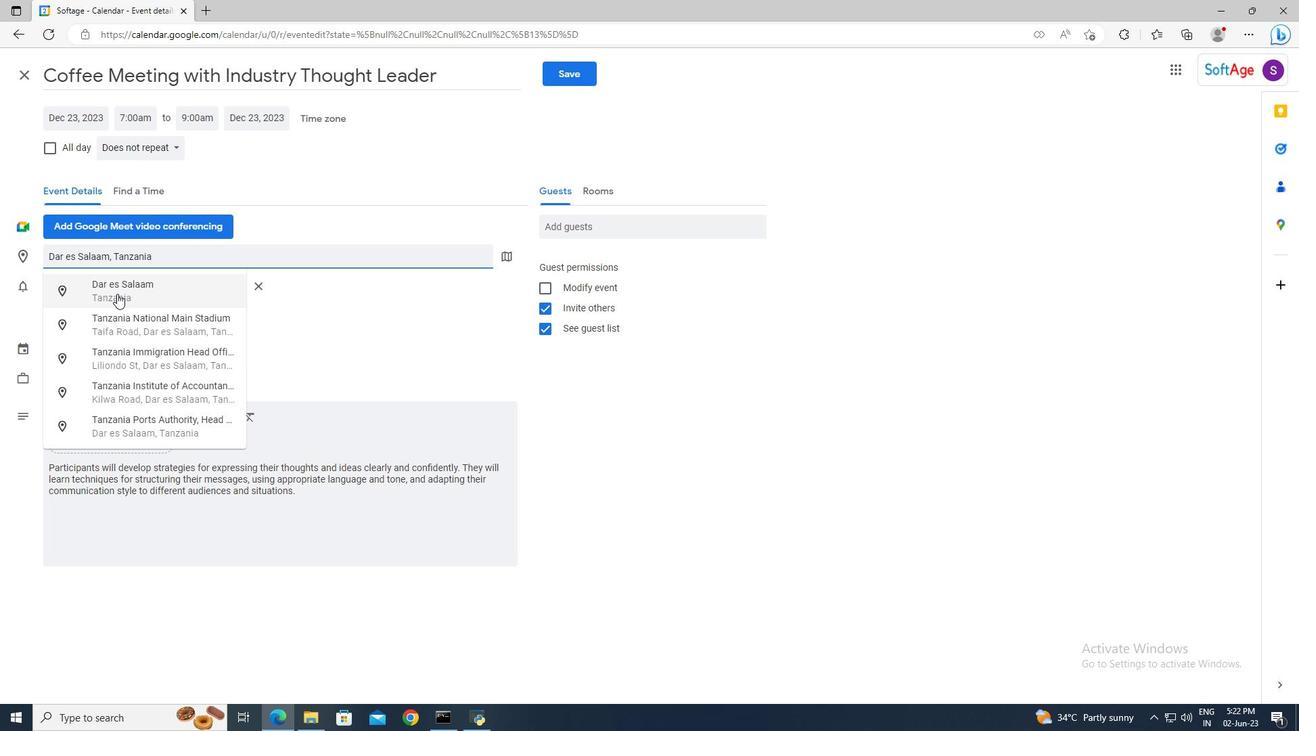 
Action: Mouse moved to (552, 222)
Screenshot: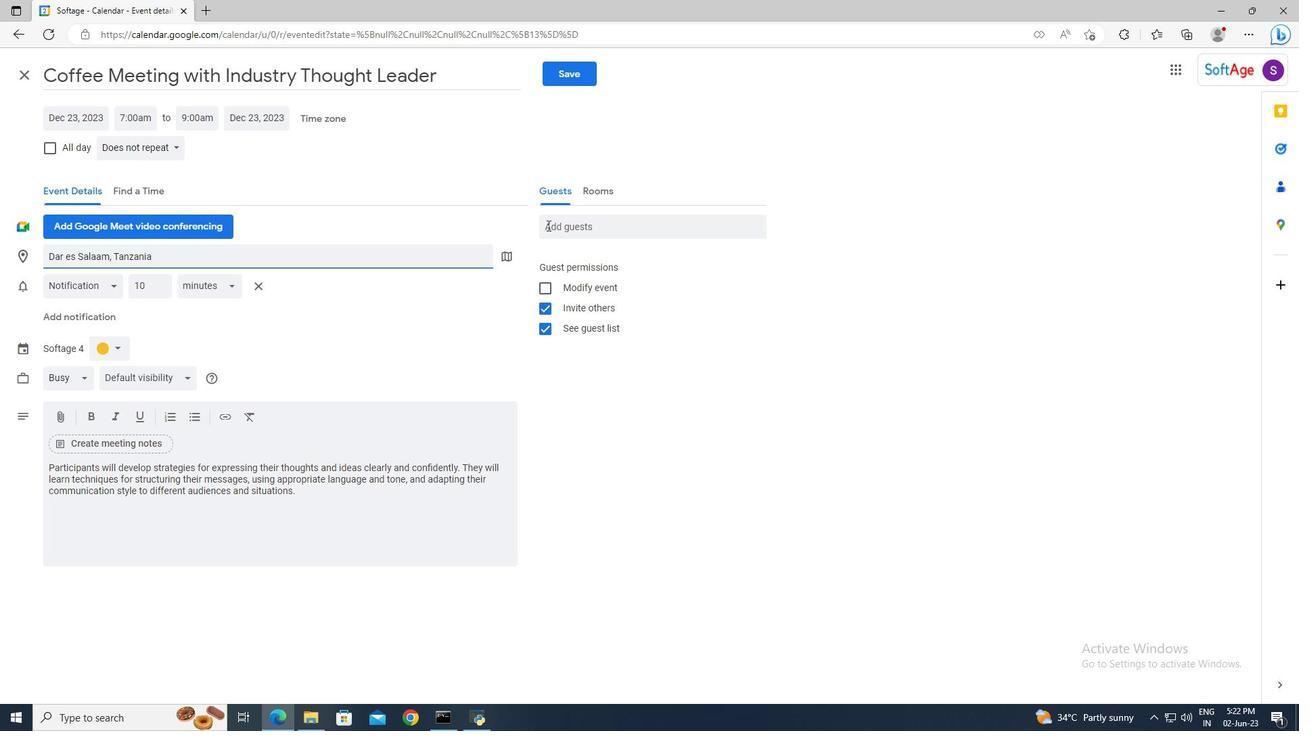 
Action: Mouse pressed left at (552, 222)
Screenshot: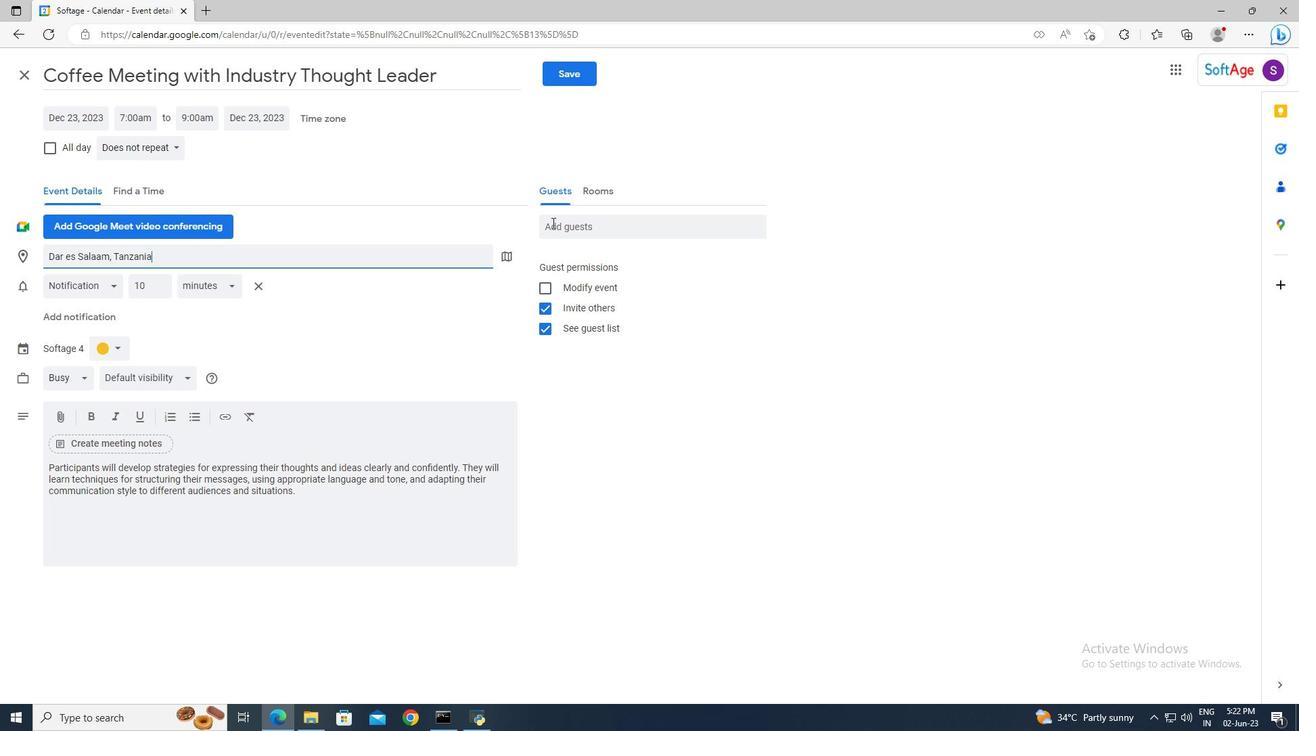 
Action: Key pressed softage.6<Key.shift>@softage.net<Key.enter>softage.7<Key.shift>@
Screenshot: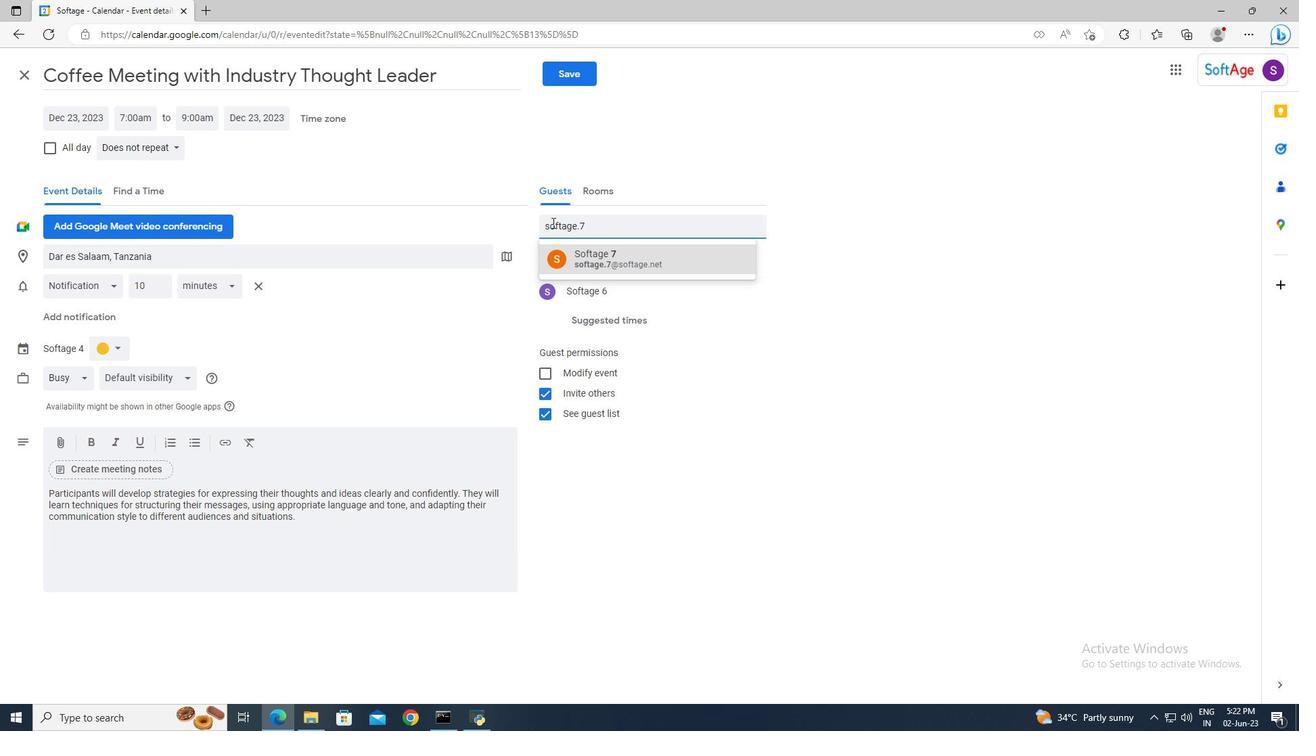 
Action: Mouse moved to (552, 222)
Screenshot: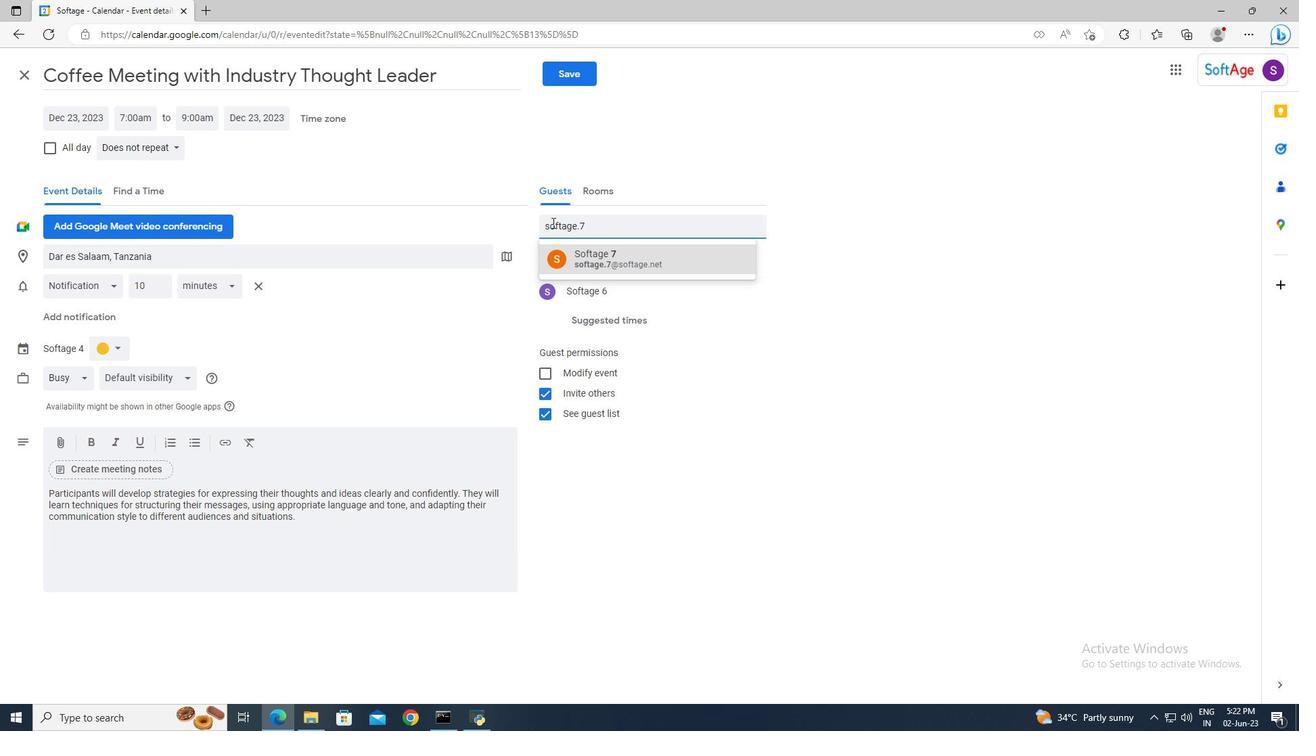 
Action: Key pressed softage.net<Key.enter>
Screenshot: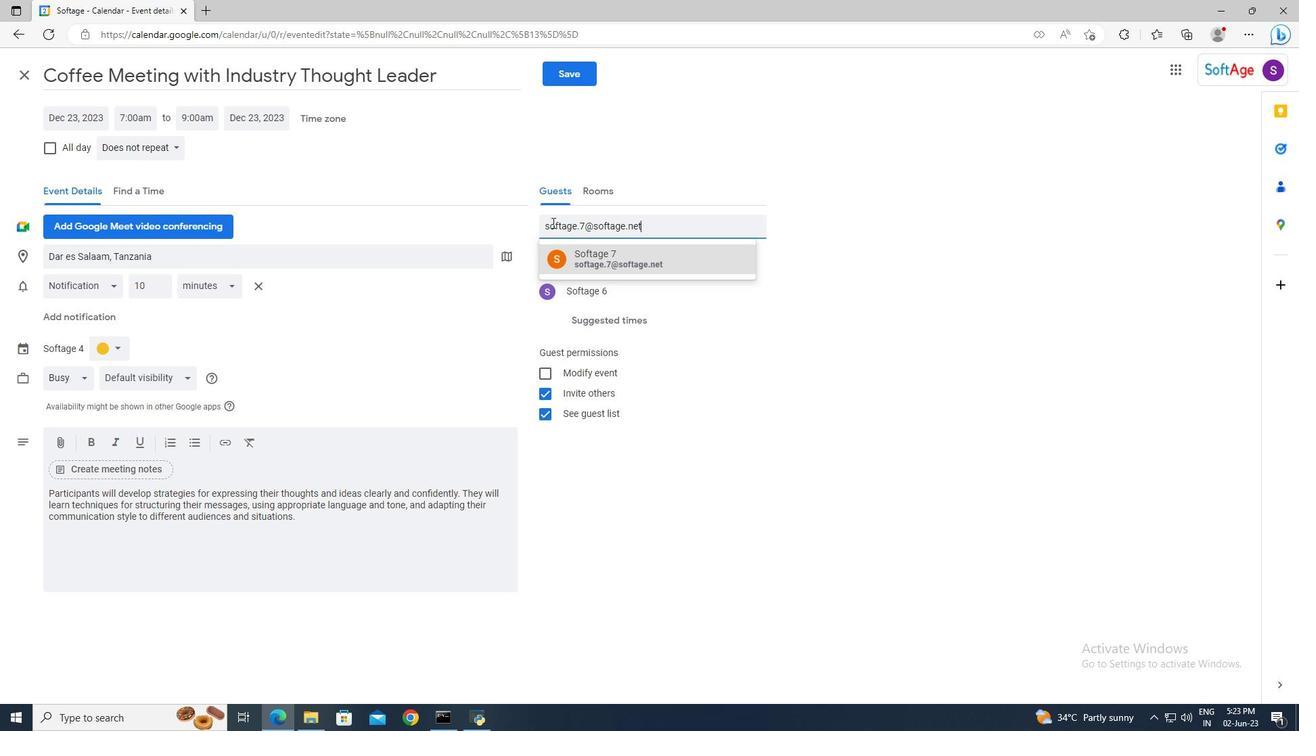 
Action: Mouse moved to (172, 148)
Screenshot: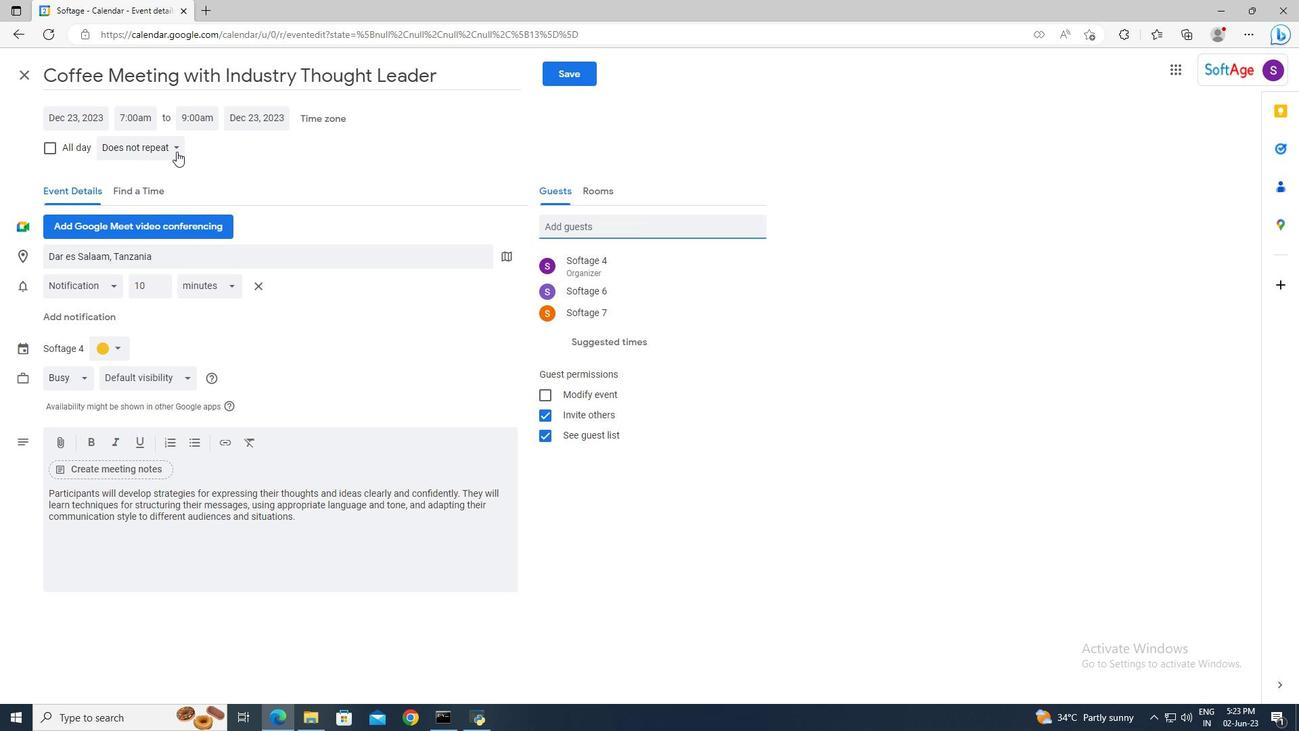 
Action: Mouse pressed left at (172, 148)
Screenshot: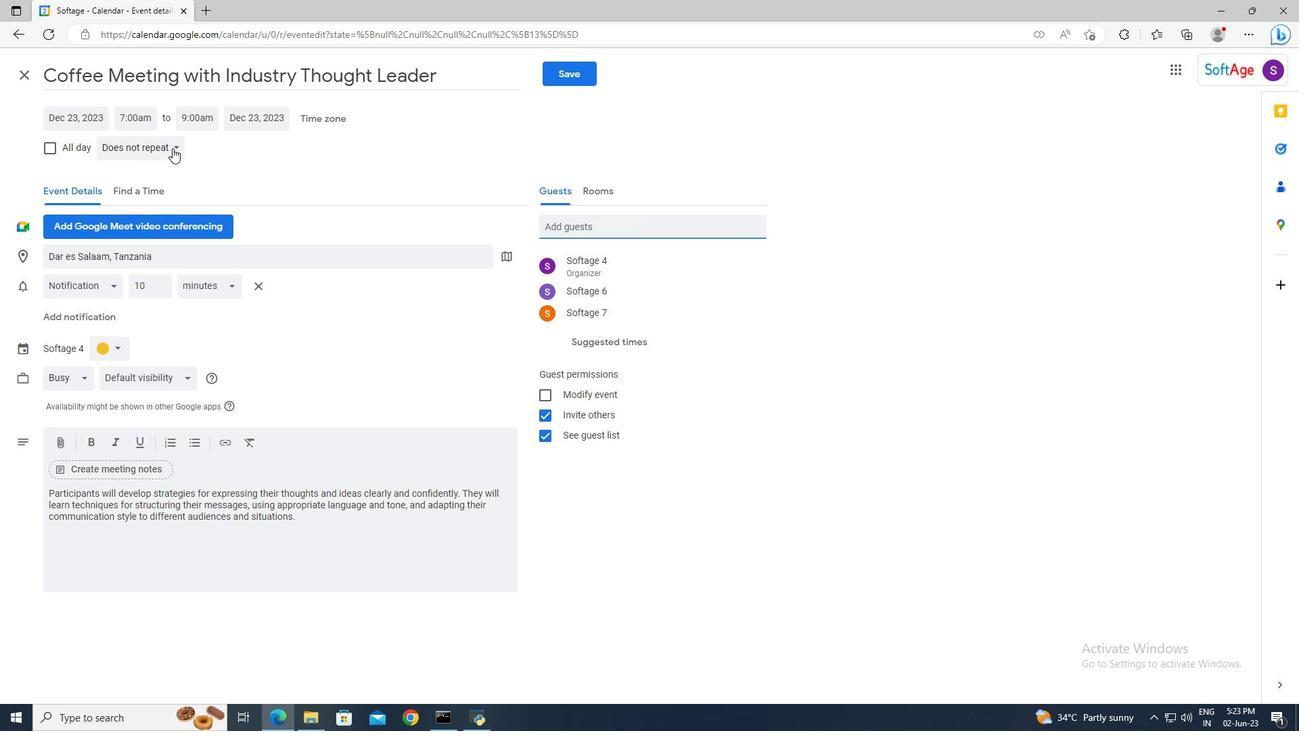 
Action: Mouse moved to (168, 296)
Screenshot: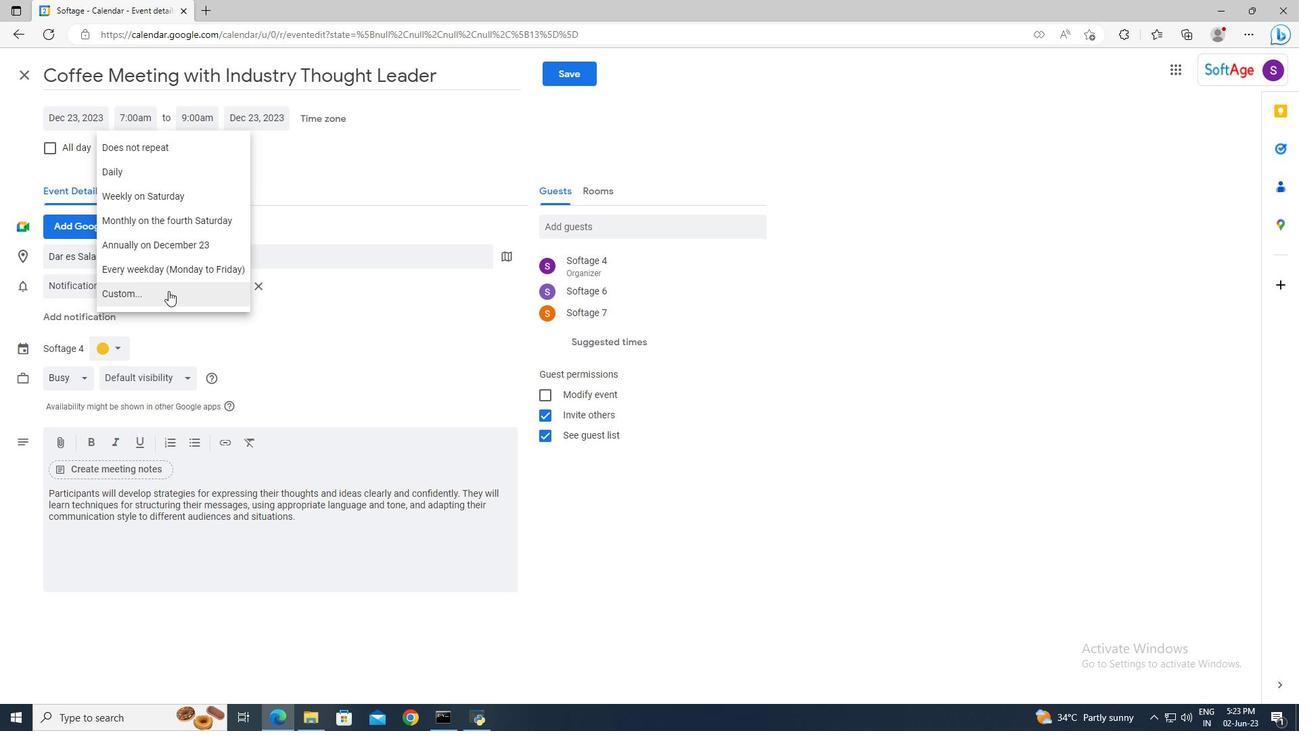 
Action: Mouse pressed left at (168, 296)
Screenshot: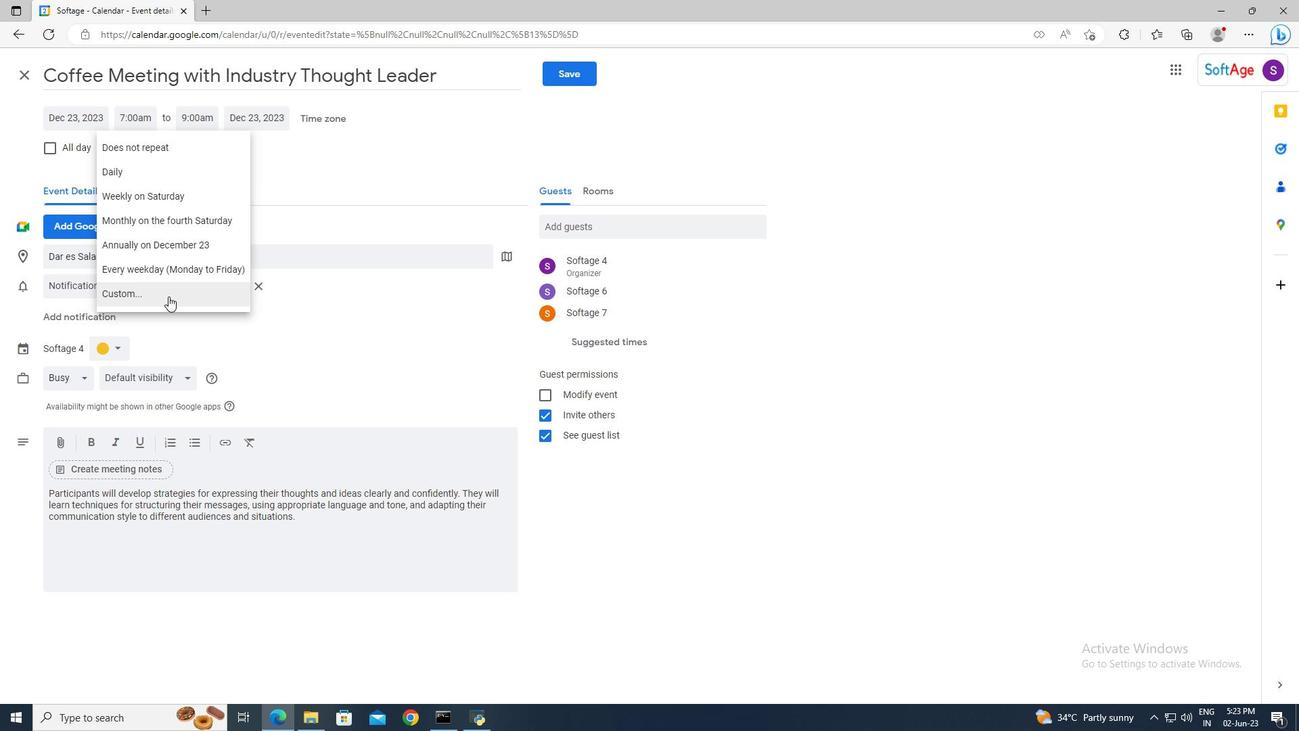 
Action: Mouse moved to (546, 347)
Screenshot: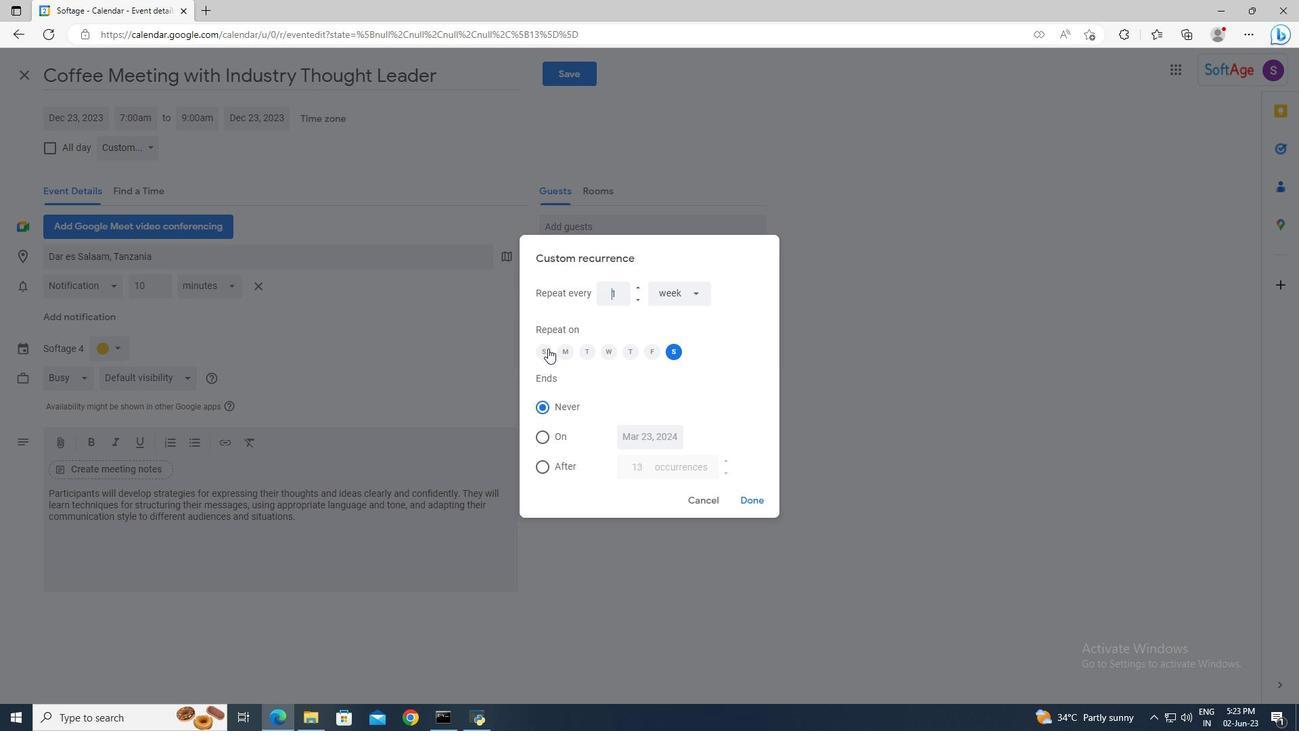 
Action: Mouse pressed left at (546, 347)
Screenshot: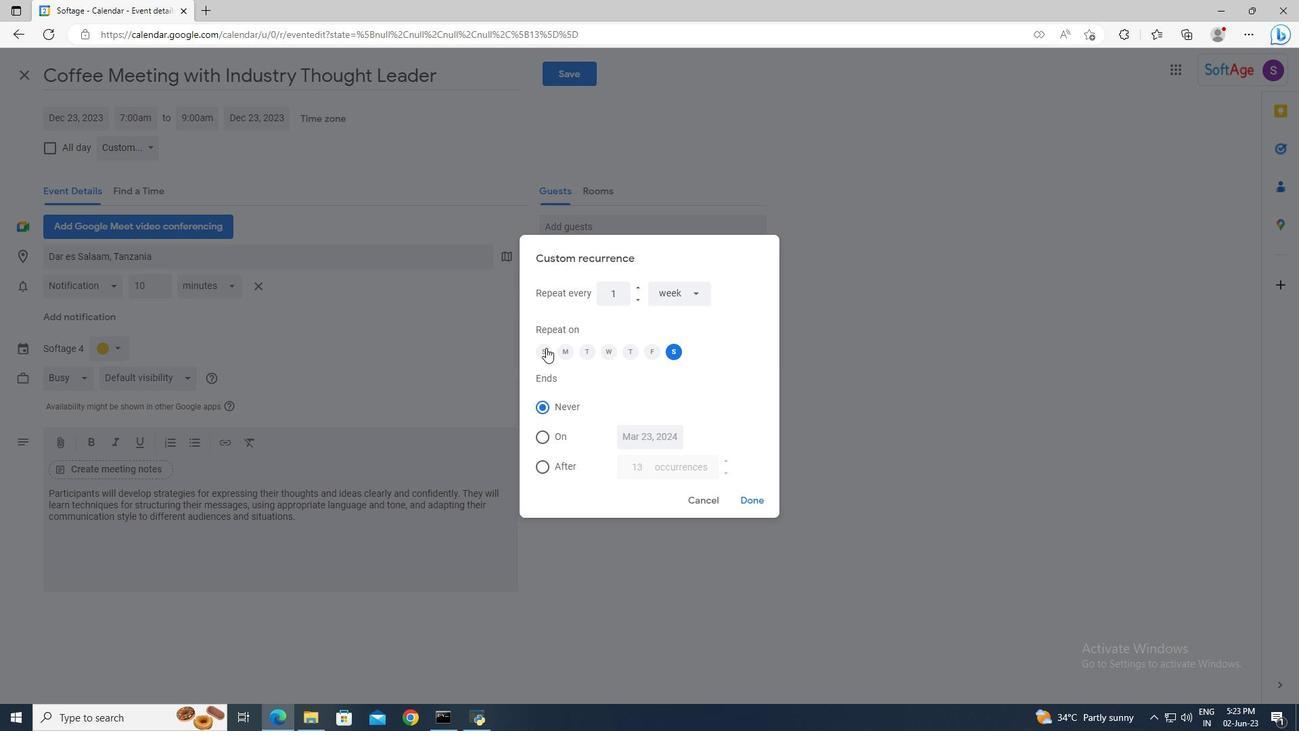 
Action: Mouse moved to (670, 352)
Screenshot: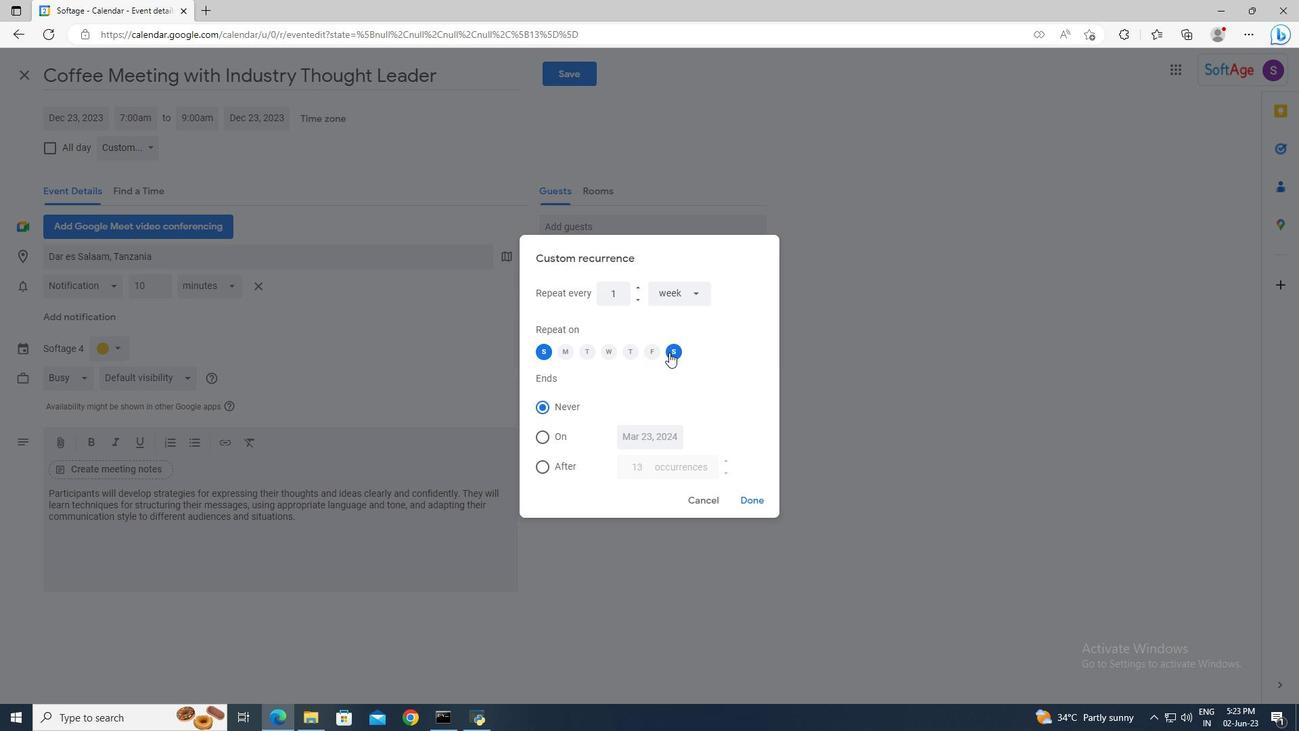 
Action: Mouse pressed left at (670, 352)
Screenshot: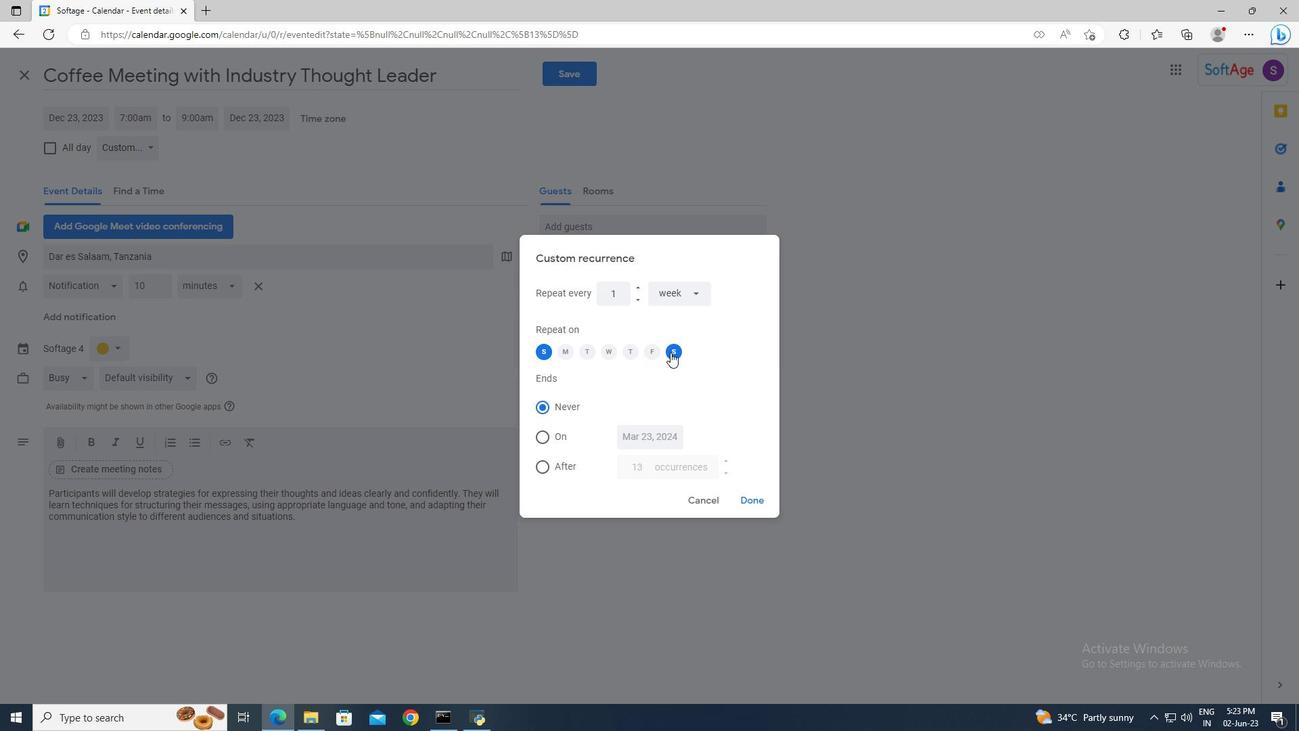 
Action: Mouse moved to (751, 505)
Screenshot: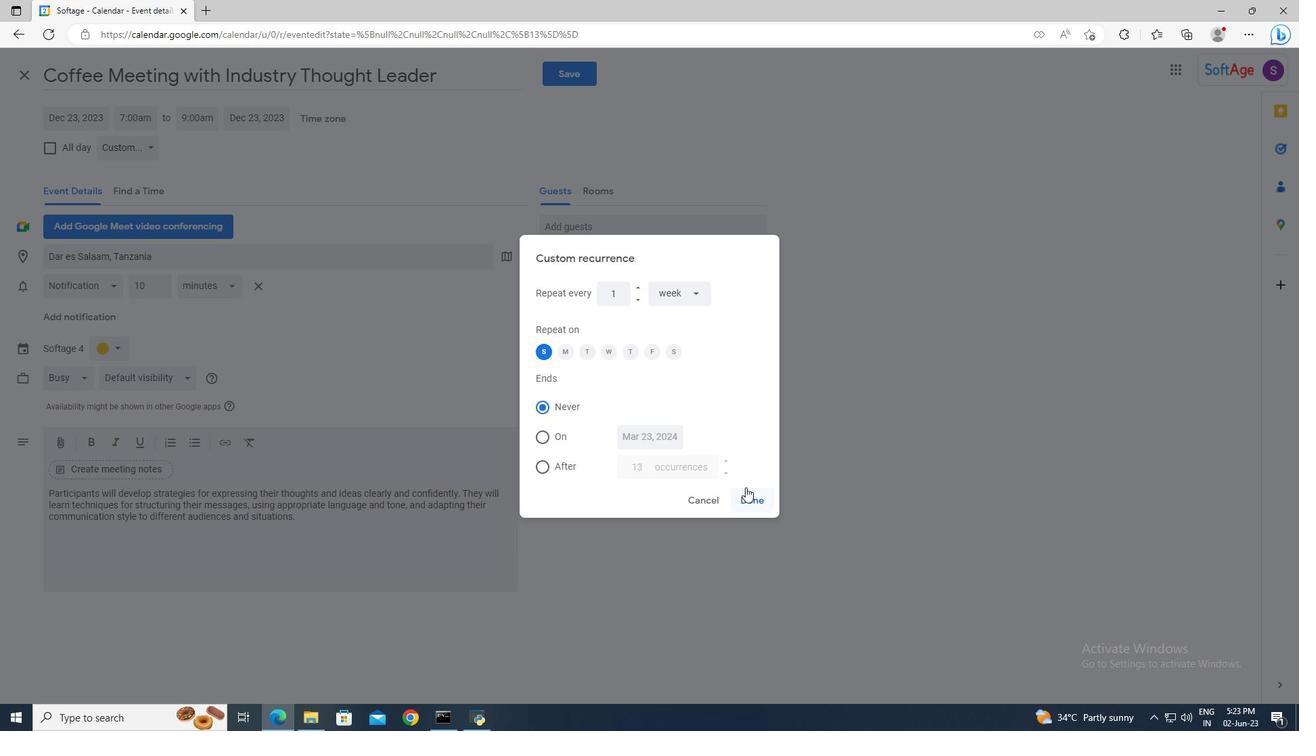 
Action: Mouse pressed left at (751, 505)
Screenshot: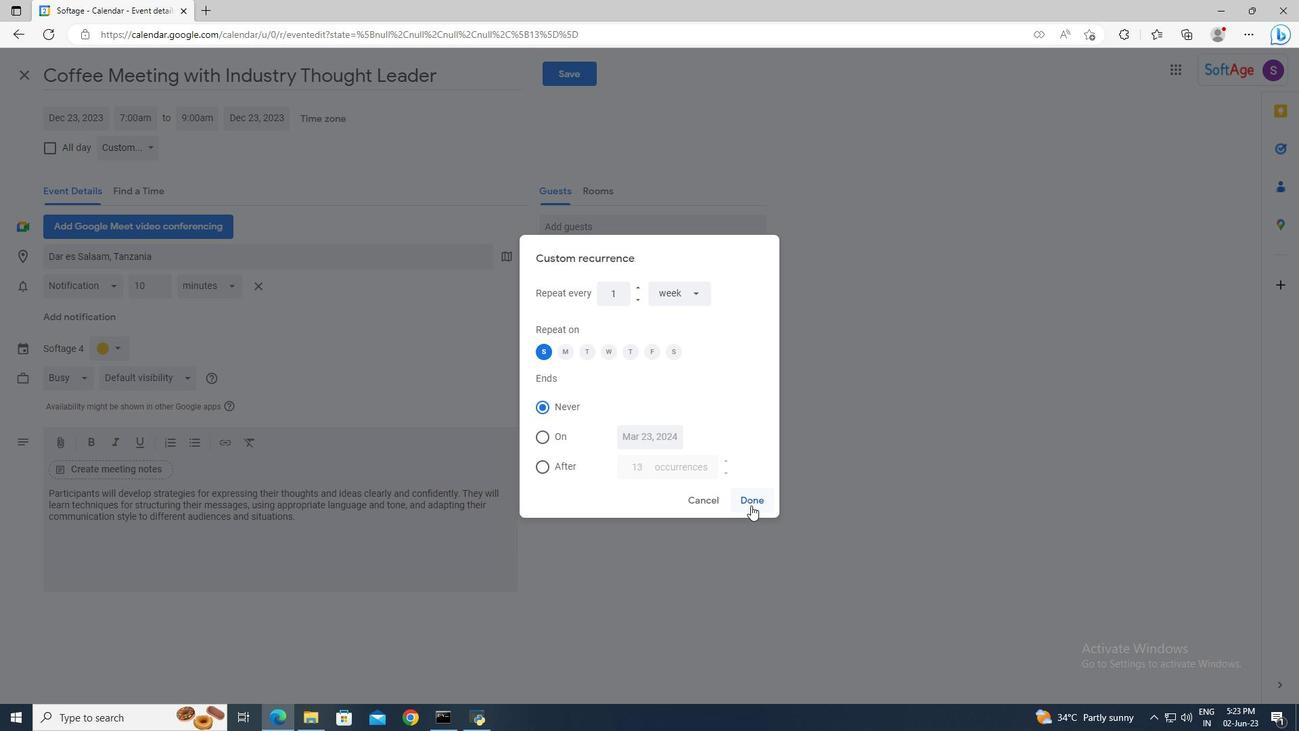 
Action: Mouse moved to (594, 72)
Screenshot: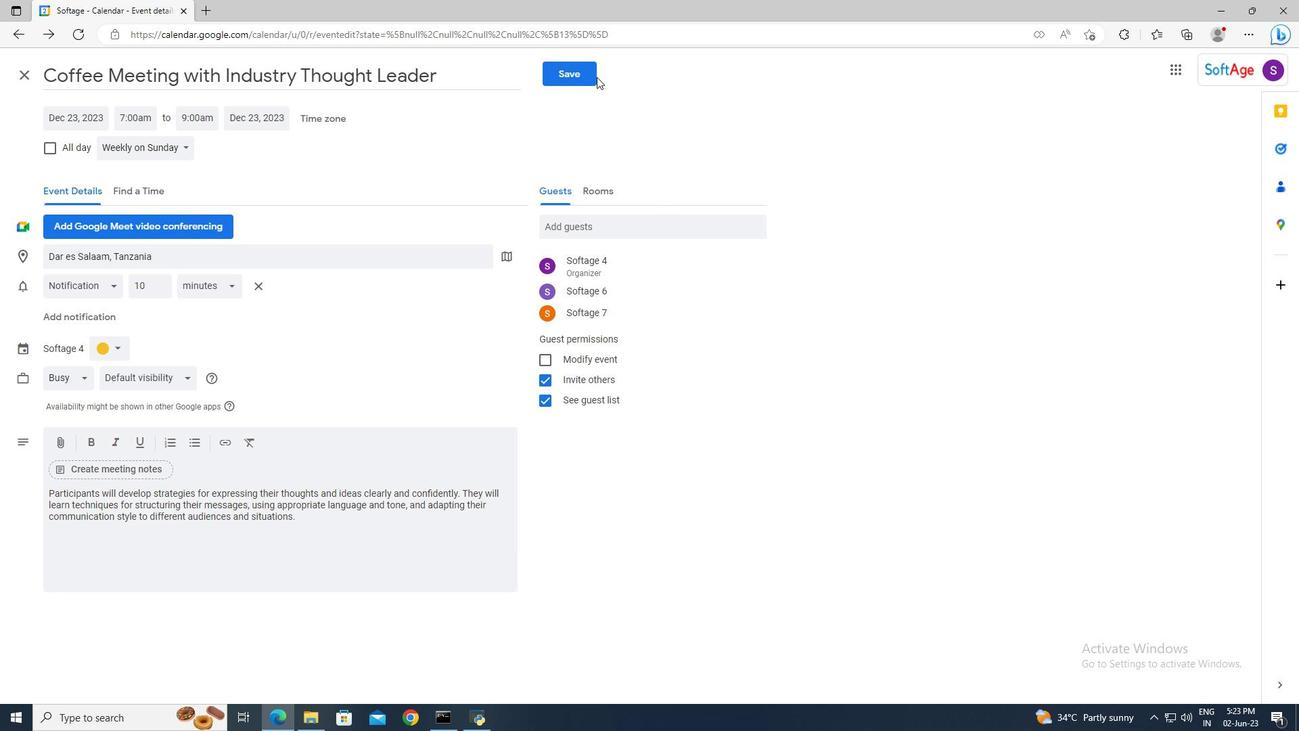 
Action: Mouse pressed left at (594, 72)
Screenshot: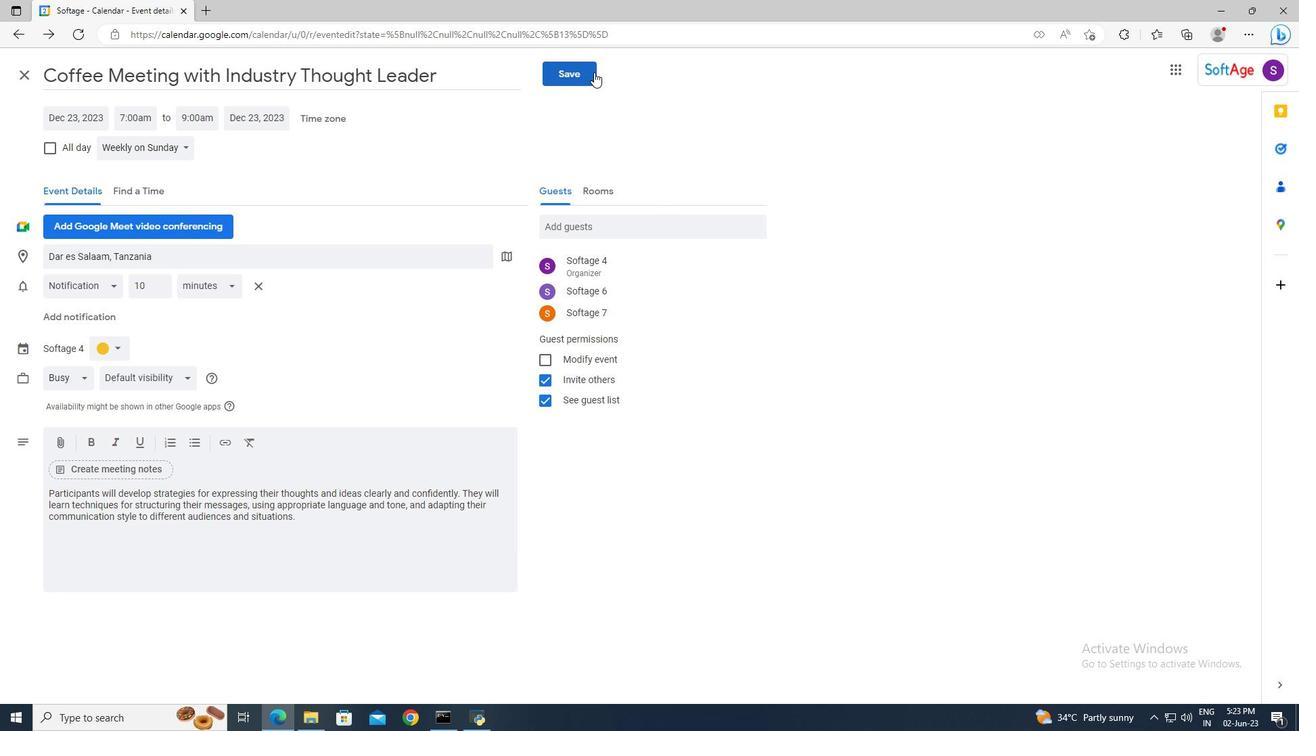 
Action: Mouse moved to (778, 411)
Screenshot: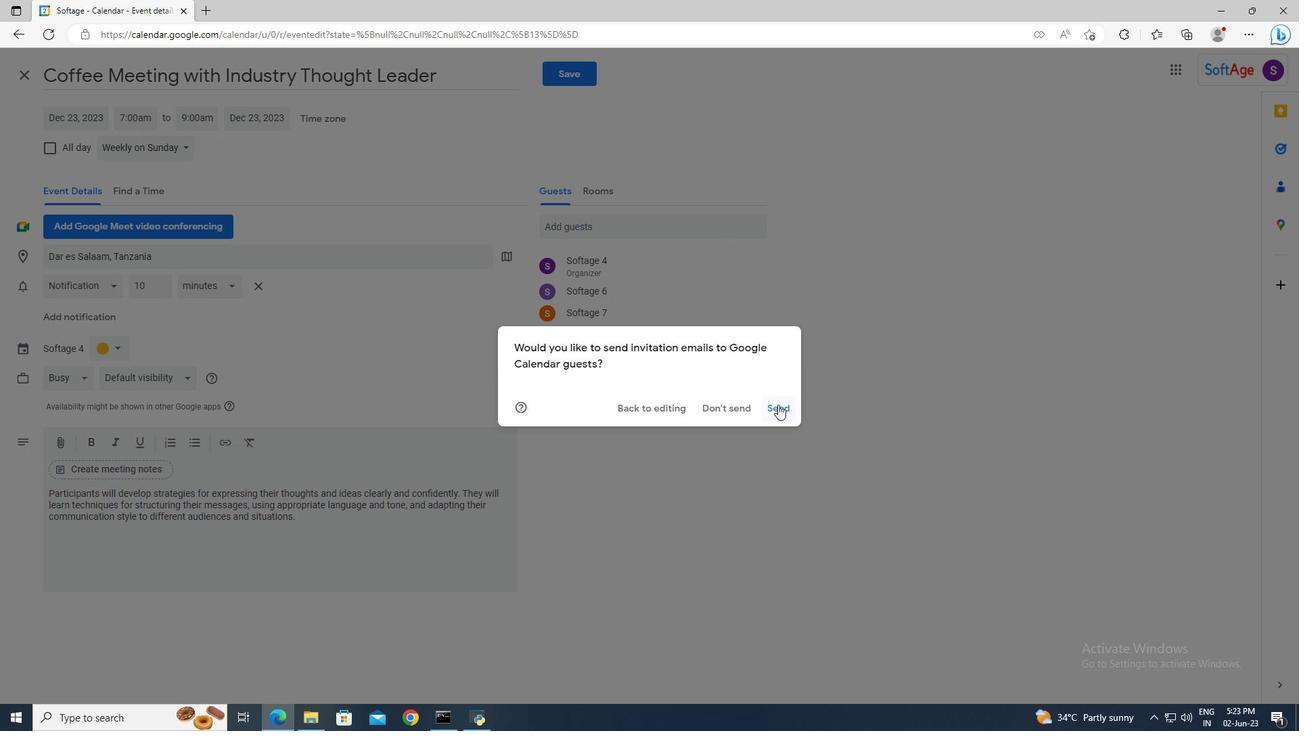 
Action: Mouse pressed left at (778, 411)
Screenshot: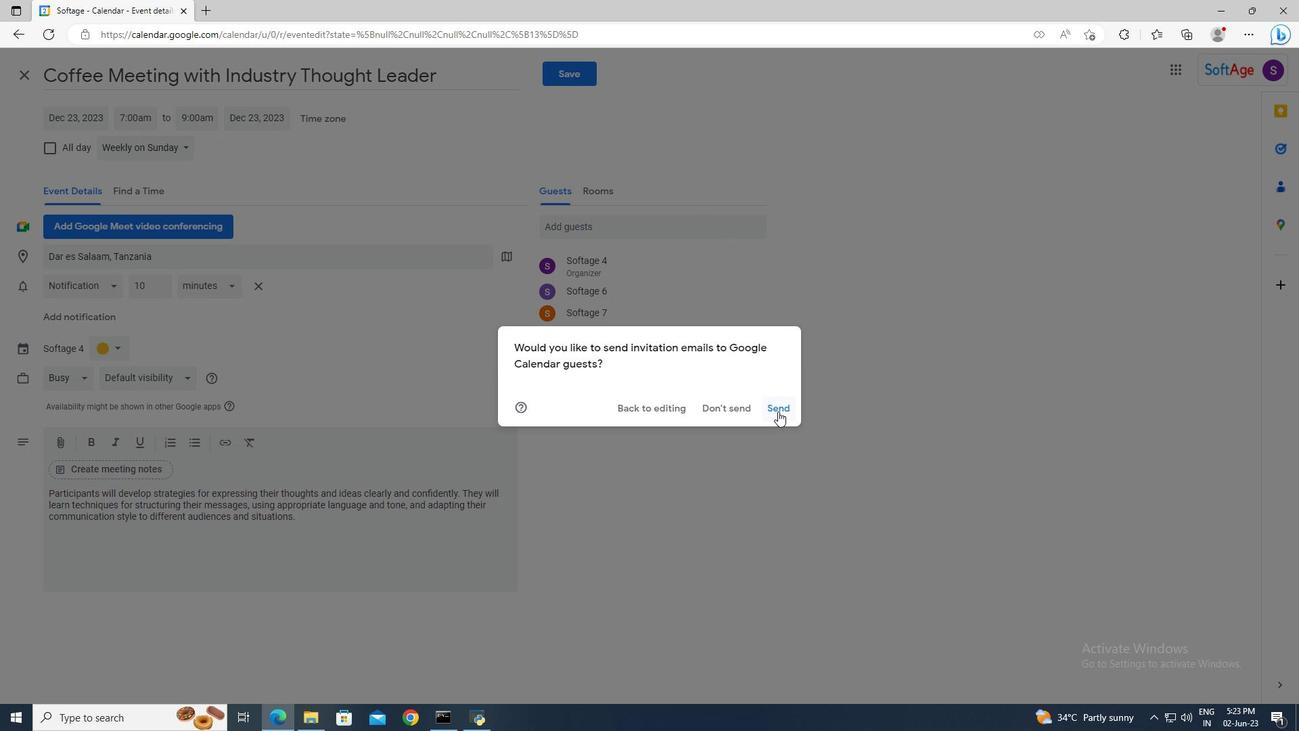 
